 Task: Add a signature Jose Hernandez containing Have a great National Environment Day, Jose Hernandez to email address softage.5@softage.net and add a folder Software development
Action: Key pressed outlook<Key.enter>
Screenshot: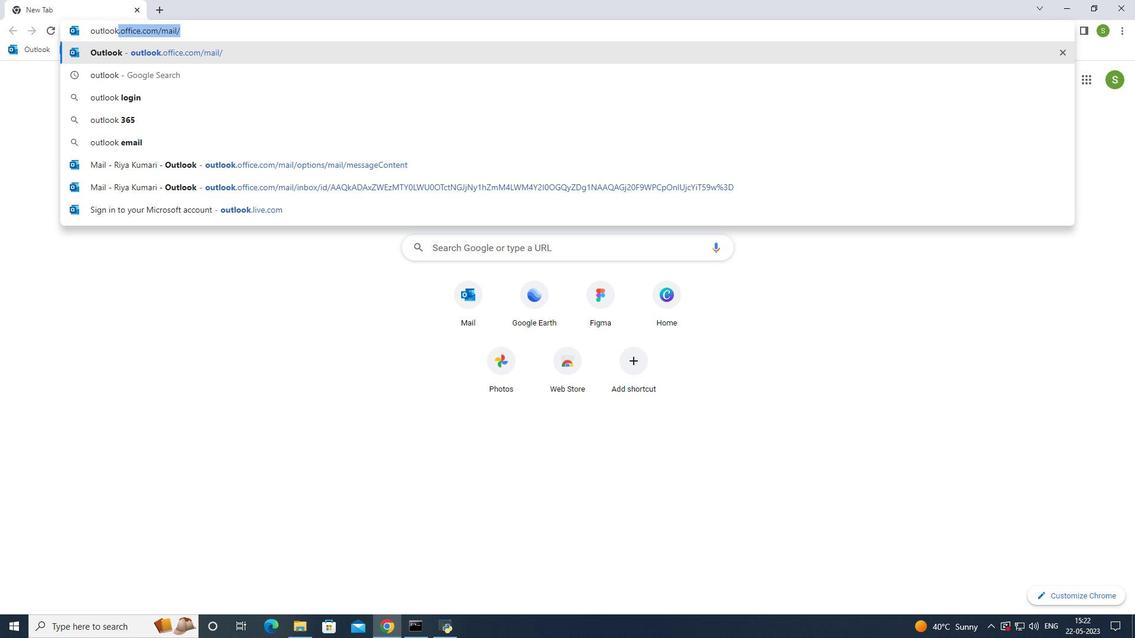 
Action: Mouse moved to (93, 104)
Screenshot: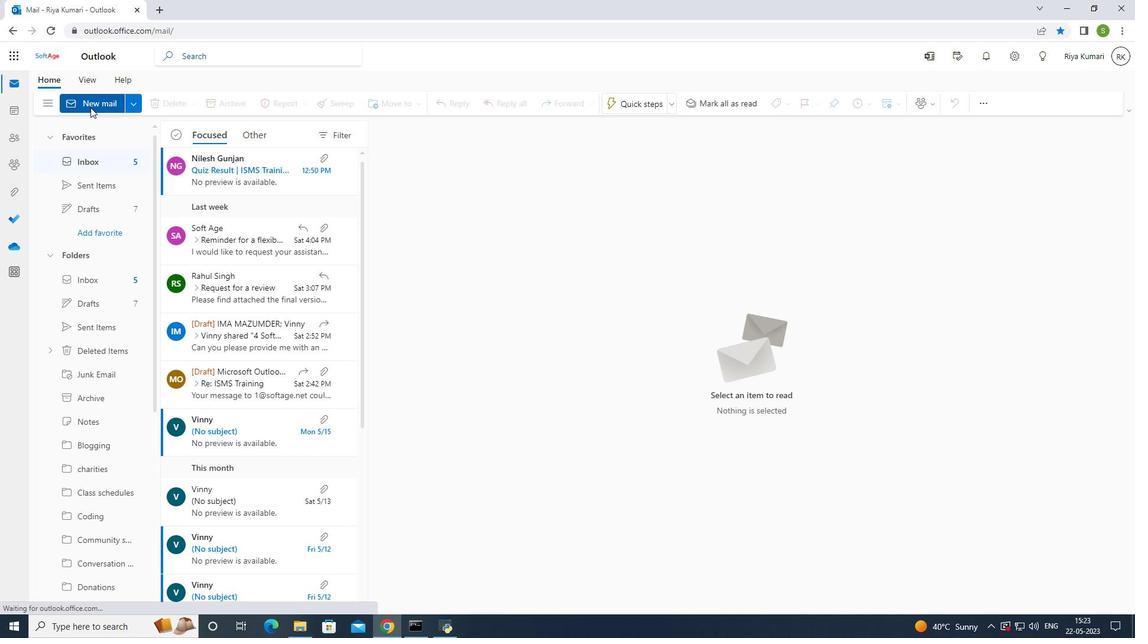
Action: Mouse pressed left at (93, 104)
Screenshot: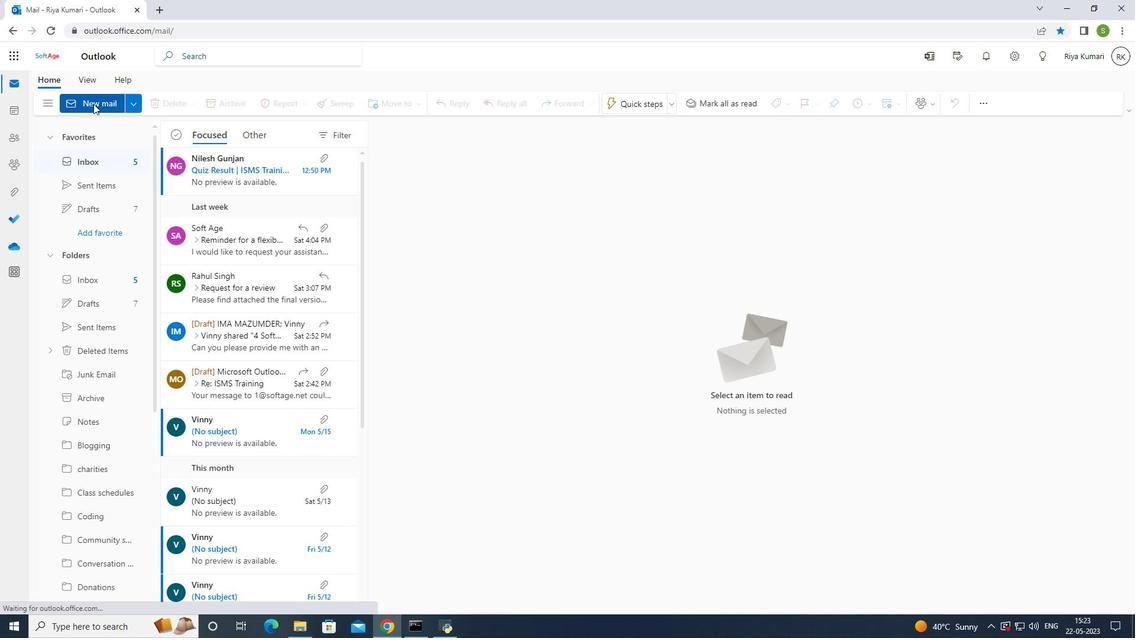 
Action: Mouse moved to (769, 101)
Screenshot: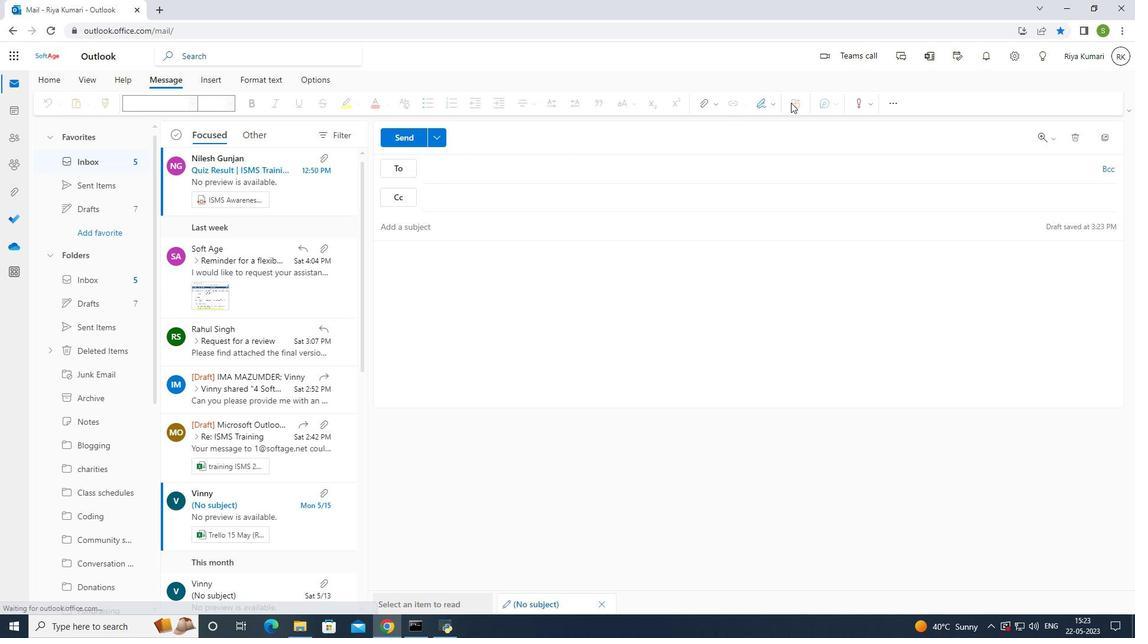 
Action: Mouse pressed left at (769, 101)
Screenshot: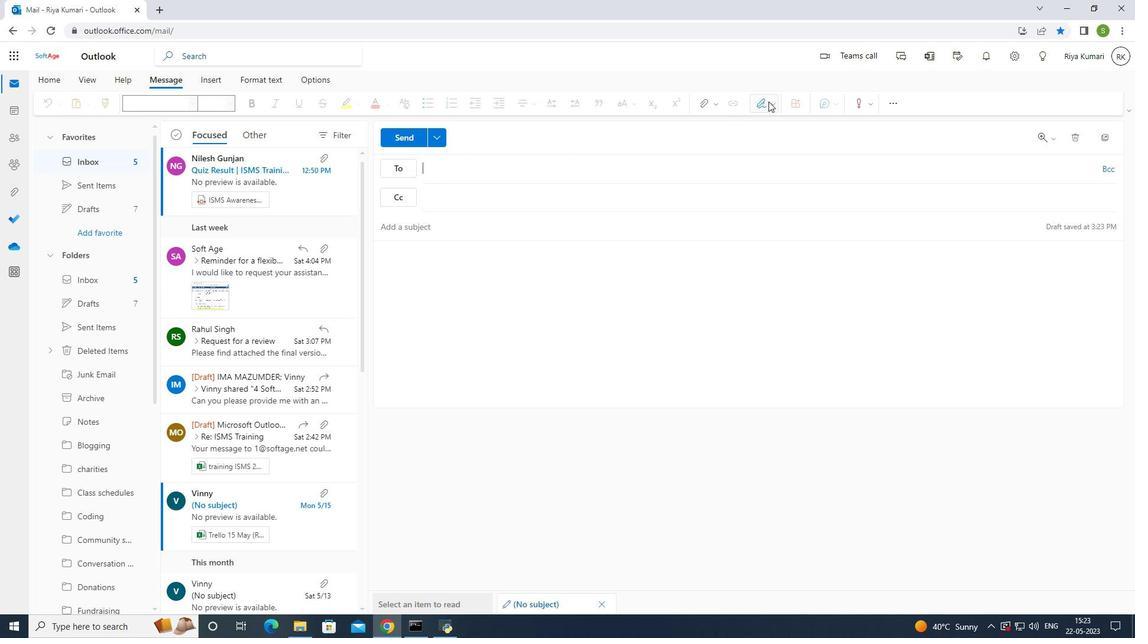 
Action: Mouse moved to (746, 148)
Screenshot: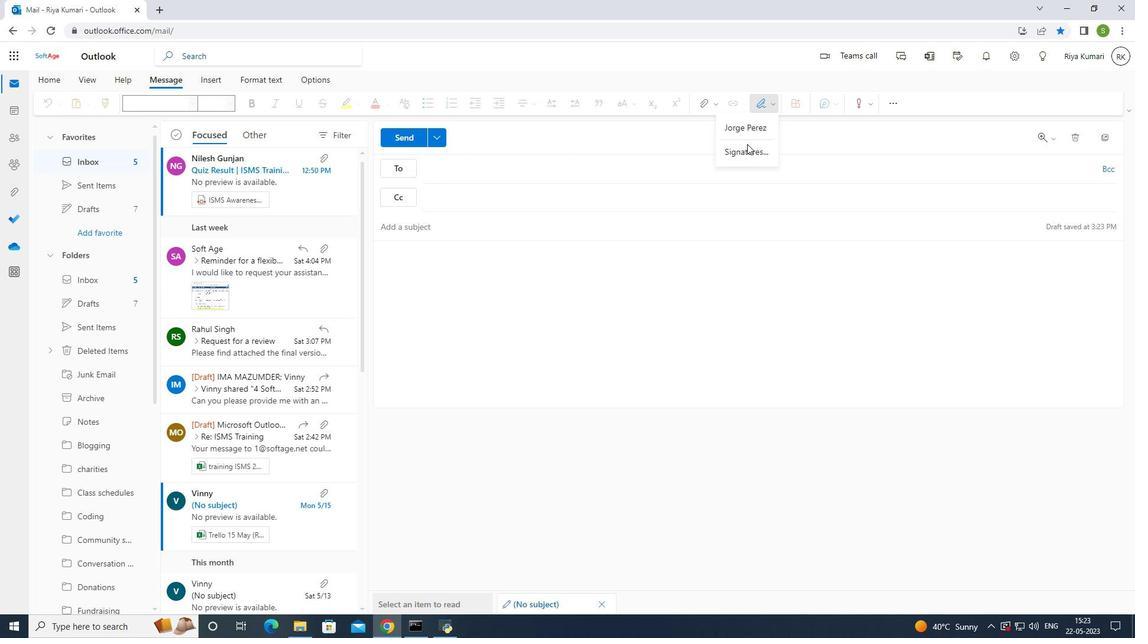 
Action: Mouse pressed left at (746, 148)
Screenshot: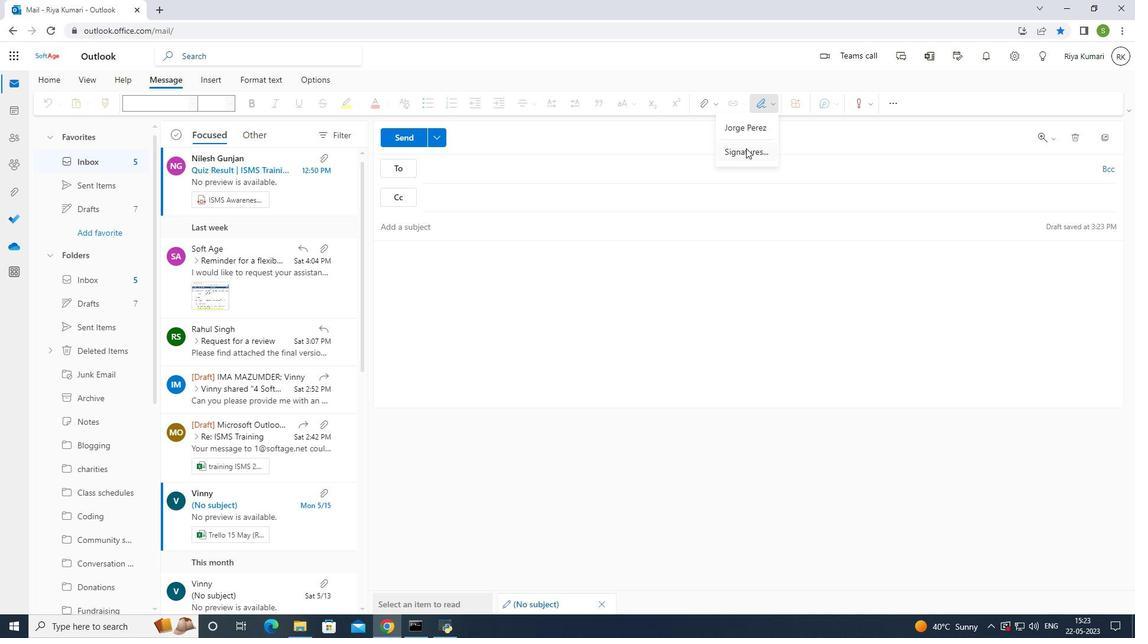 
Action: Mouse moved to (735, 192)
Screenshot: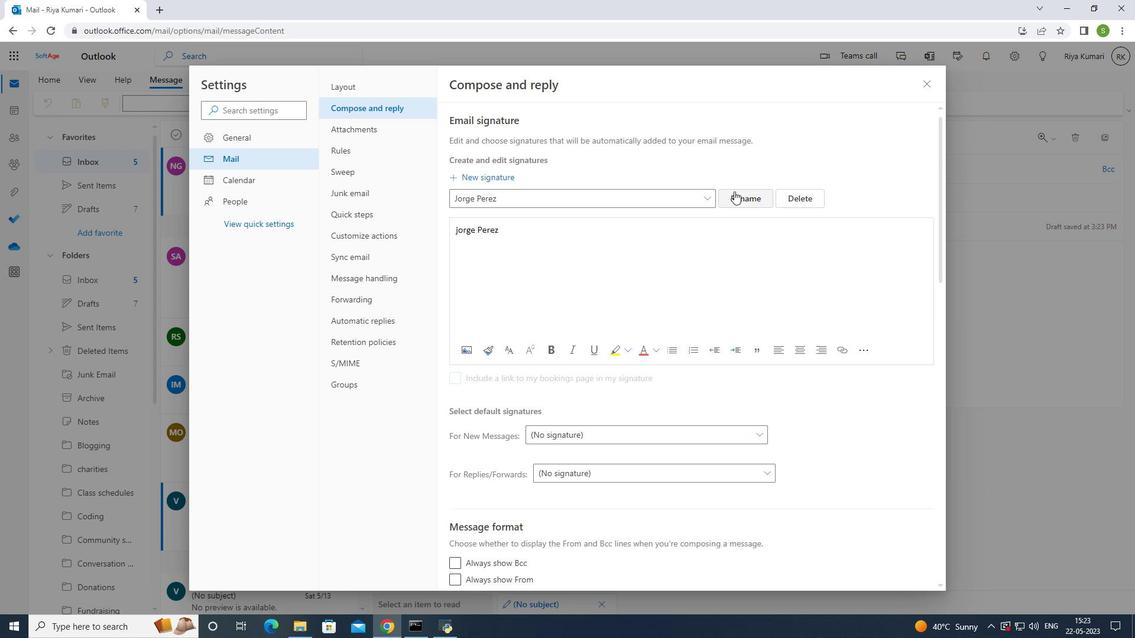 
Action: Mouse pressed left at (735, 192)
Screenshot: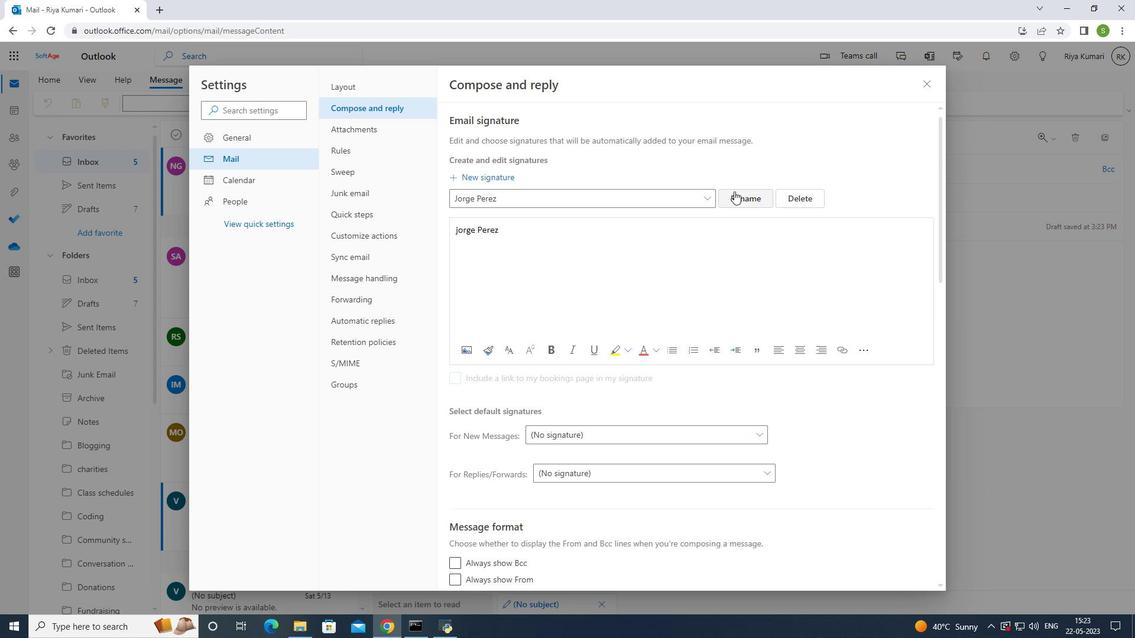 
Action: Mouse moved to (699, 199)
Screenshot: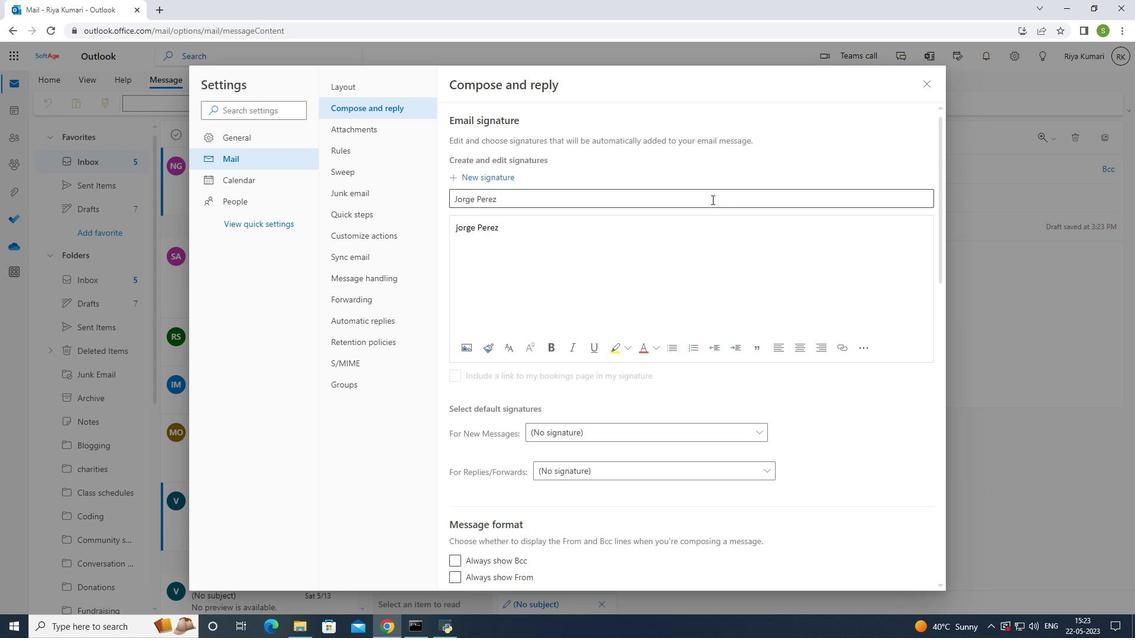 
Action: Mouse pressed left at (699, 199)
Screenshot: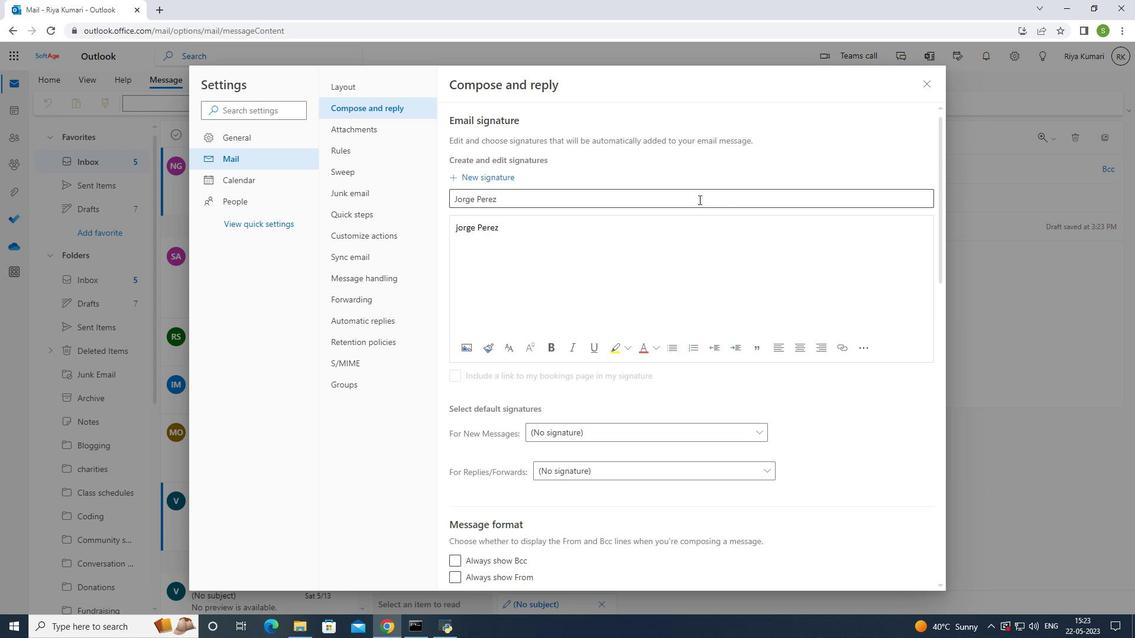 
Action: Mouse moved to (834, 192)
Screenshot: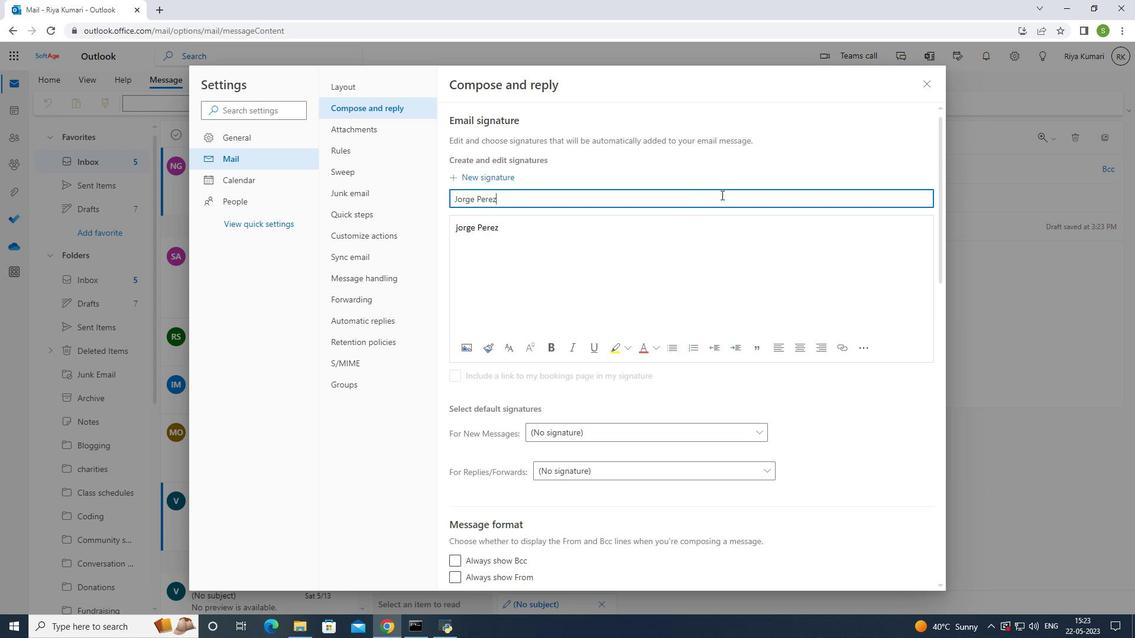 
Action: Key pressed <Key.backspace><Key.backspace><Key.backspace><Key.backspace><Key.backspace><Key.backspace><Key.backspace><Key.backspace><Key.backspace><Key.backspace><Key.backspace><Key.backspace><Key.backspace><Key.shift>Jose<Key.space><Key.shift>Hernandez
Screenshot: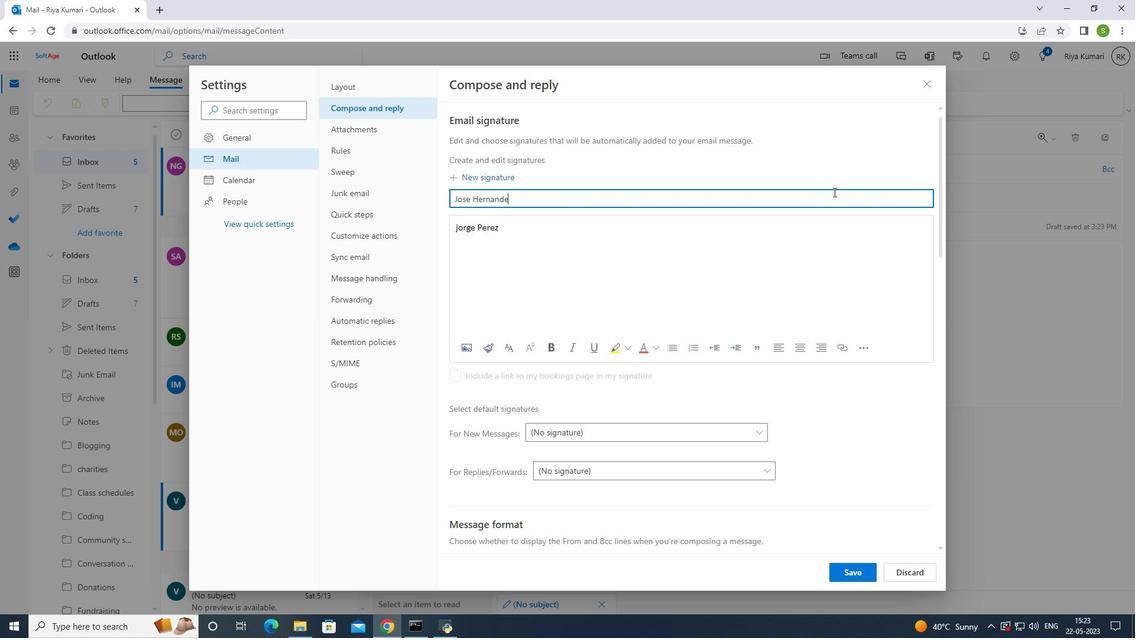 
Action: Mouse moved to (636, 245)
Screenshot: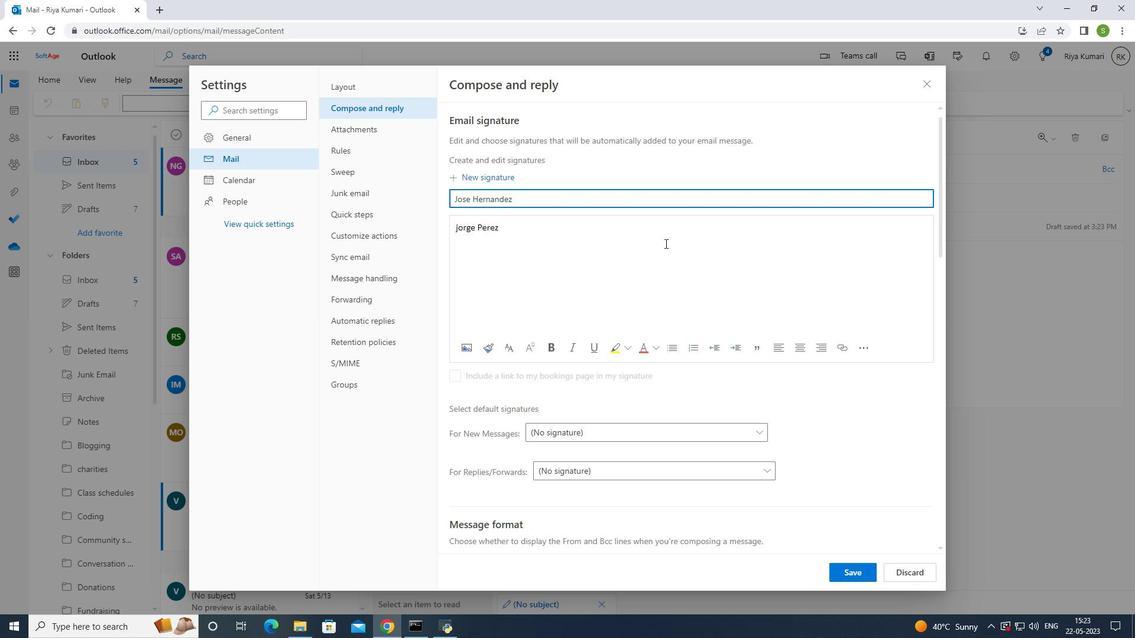 
Action: Mouse pressed left at (636, 245)
Screenshot: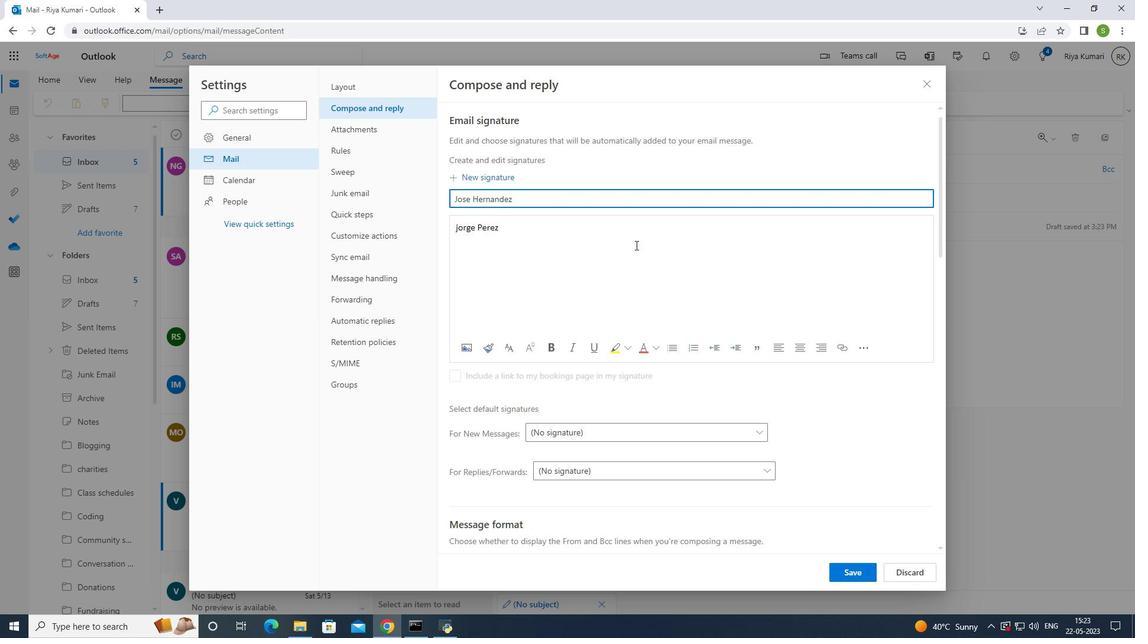 
Action: Mouse moved to (725, 219)
Screenshot: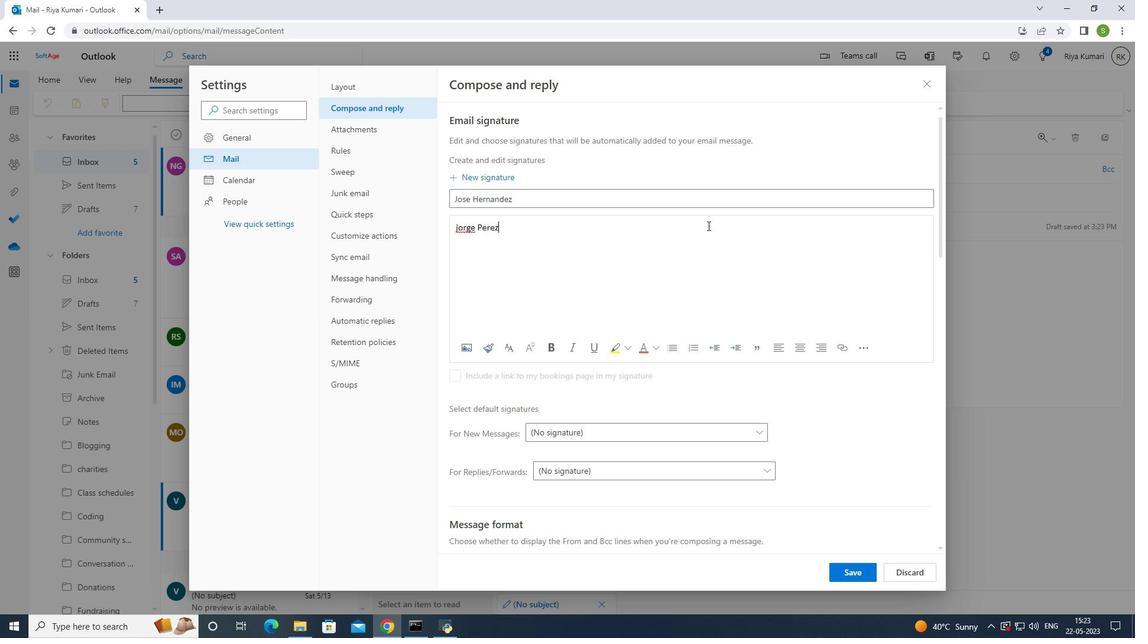 
Action: Key pressed <Key.backspace><Key.backspace><Key.backspace><Key.backspace><Key.backspace><Key.backspace><Key.backspace><Key.backspace><Key.backspace><Key.backspace><Key.backspace><Key.backspace><Key.backspace><Key.backspace><Key.backspace><Key.backspace><Key.backspace><Key.backspace><Key.backspace><Key.backspace><Key.backspace><Key.backspace><Key.shift>Jose<Key.space><Key.shift>Hernandez
Screenshot: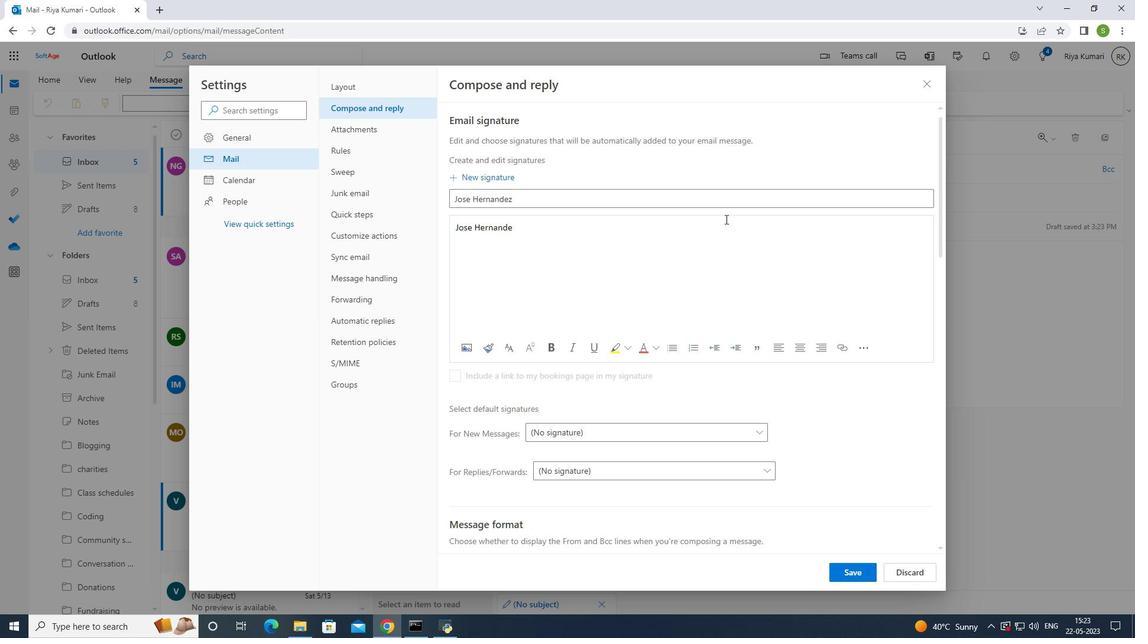 
Action: Mouse moved to (832, 570)
Screenshot: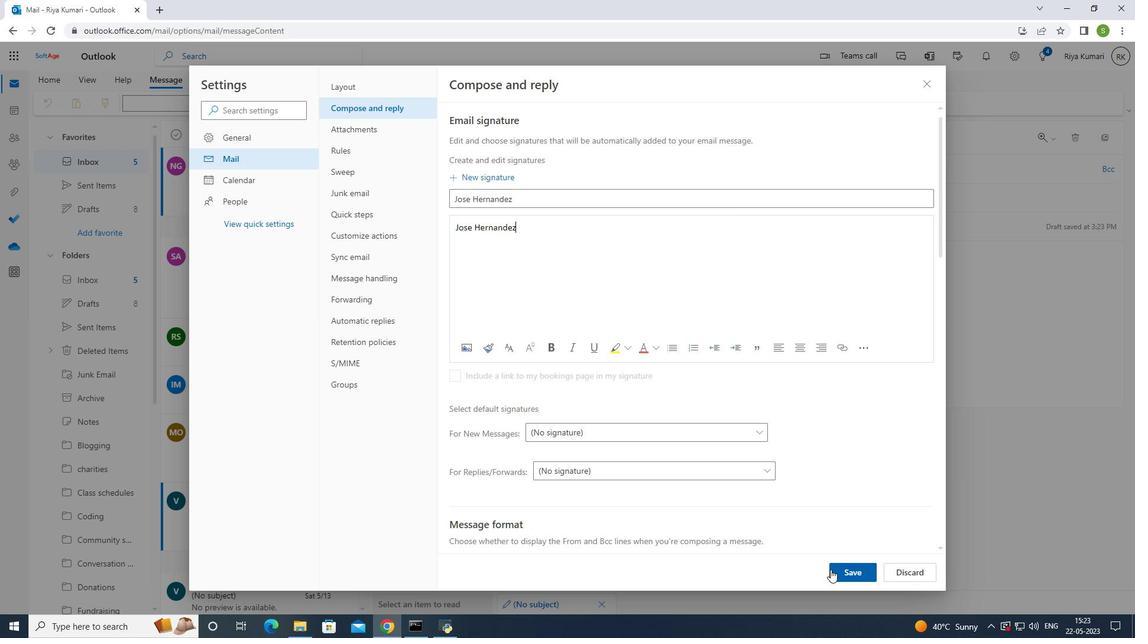
Action: Mouse pressed left at (832, 570)
Screenshot: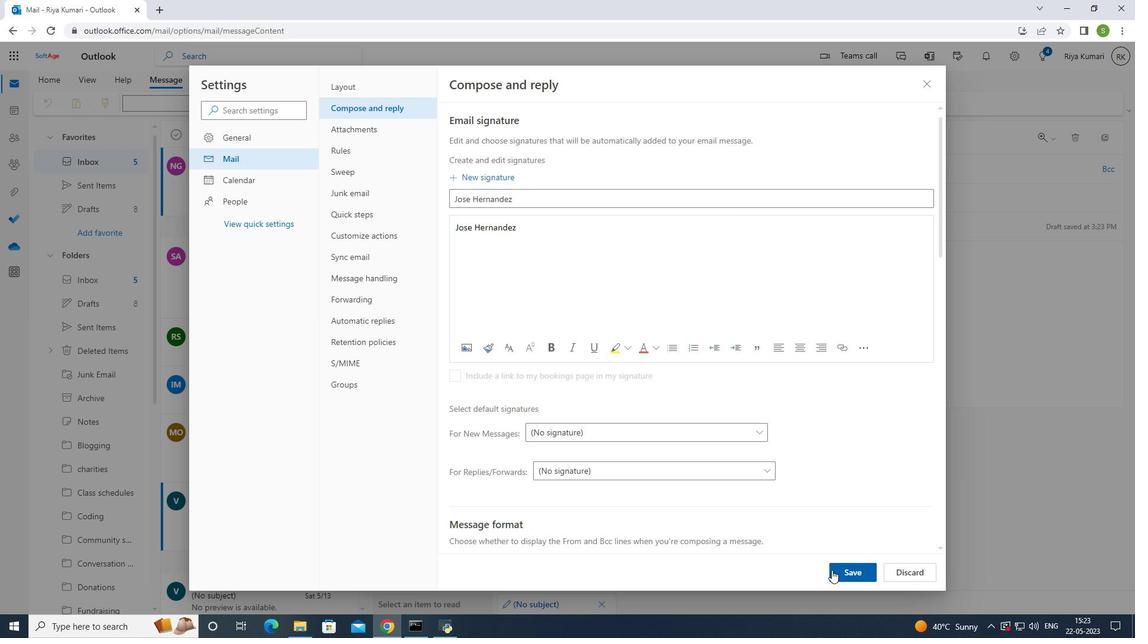 
Action: Mouse moved to (921, 86)
Screenshot: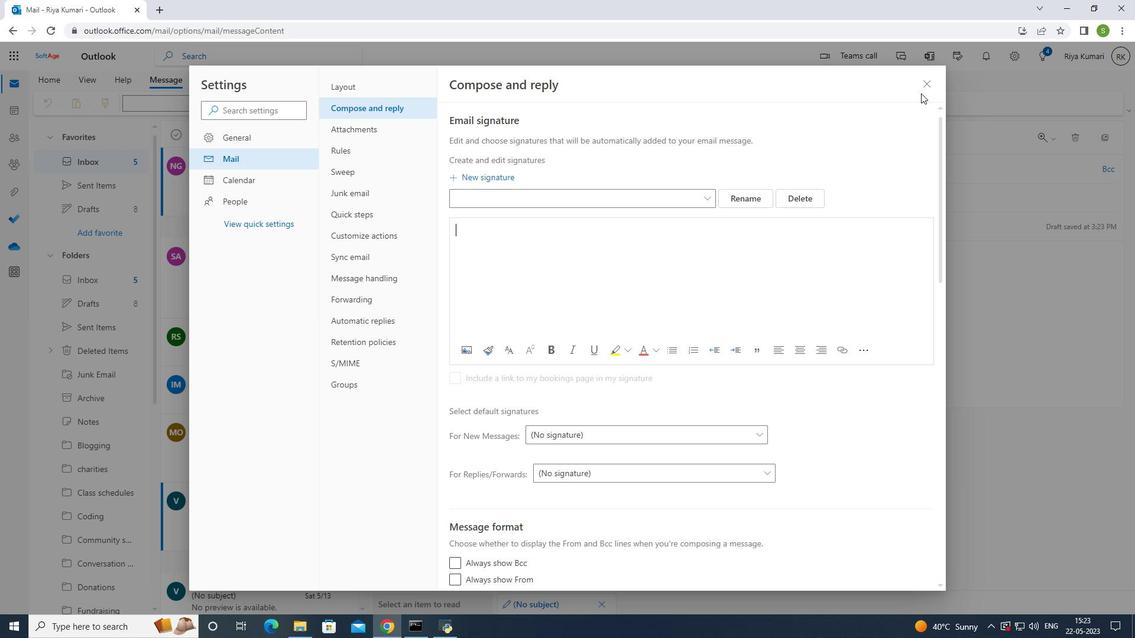 
Action: Mouse pressed left at (921, 86)
Screenshot: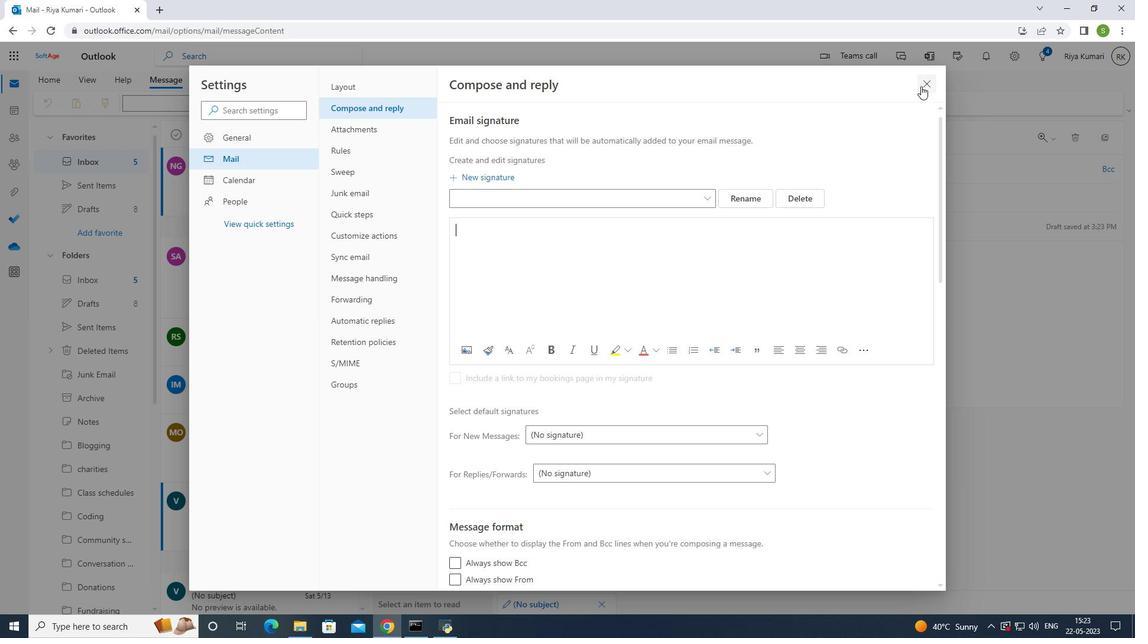 
Action: Mouse moved to (474, 175)
Screenshot: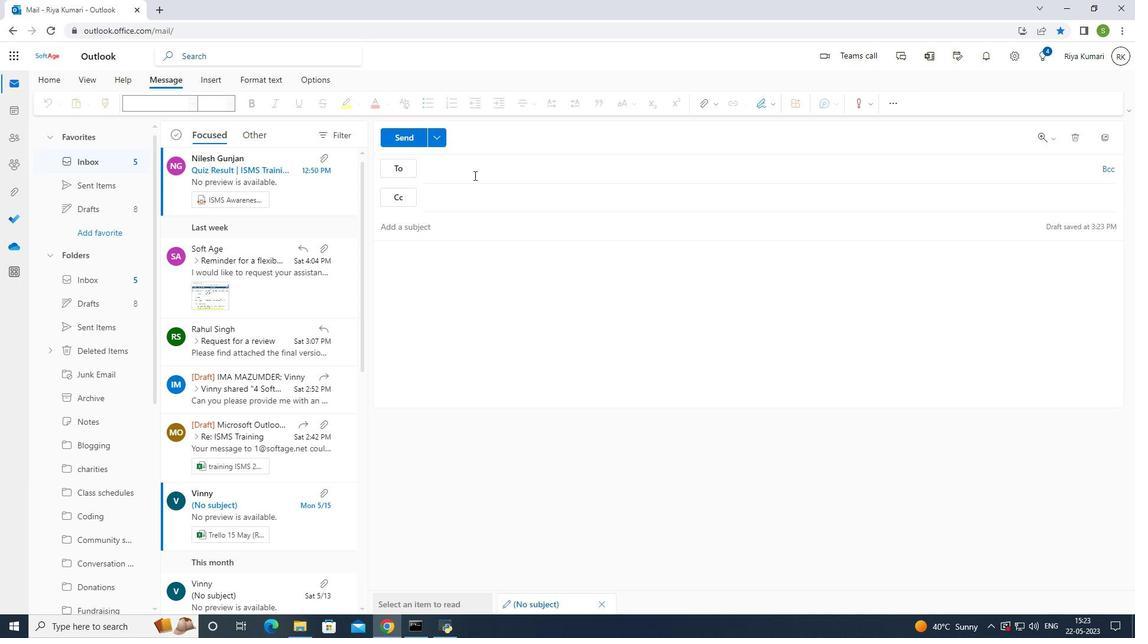 
Action: Mouse pressed left at (474, 175)
Screenshot: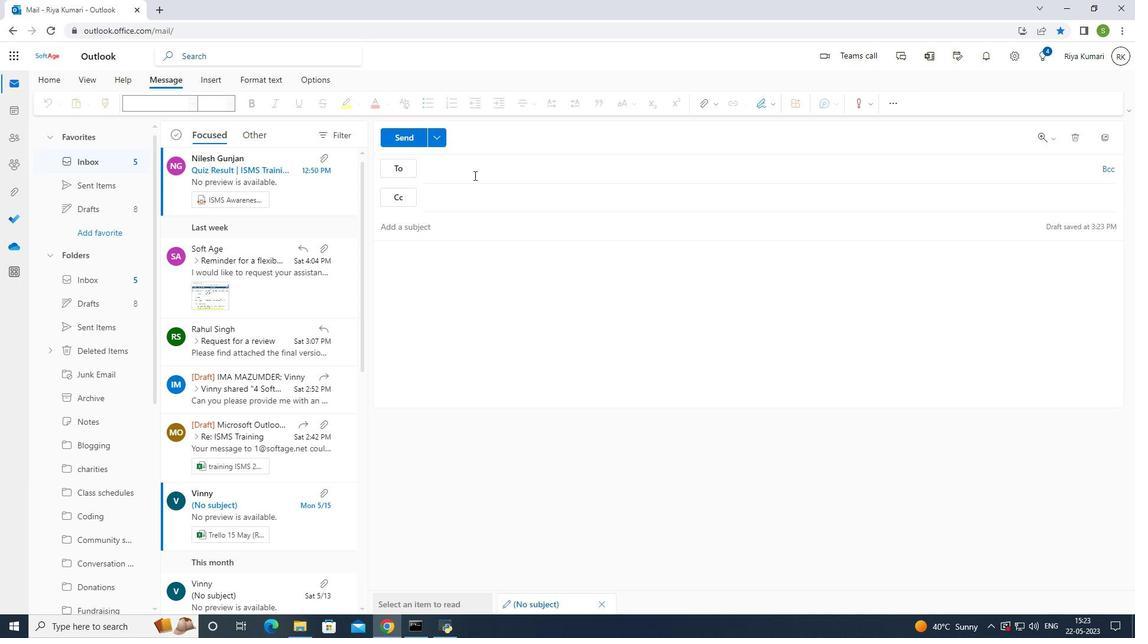 
Action: Mouse moved to (536, 174)
Screenshot: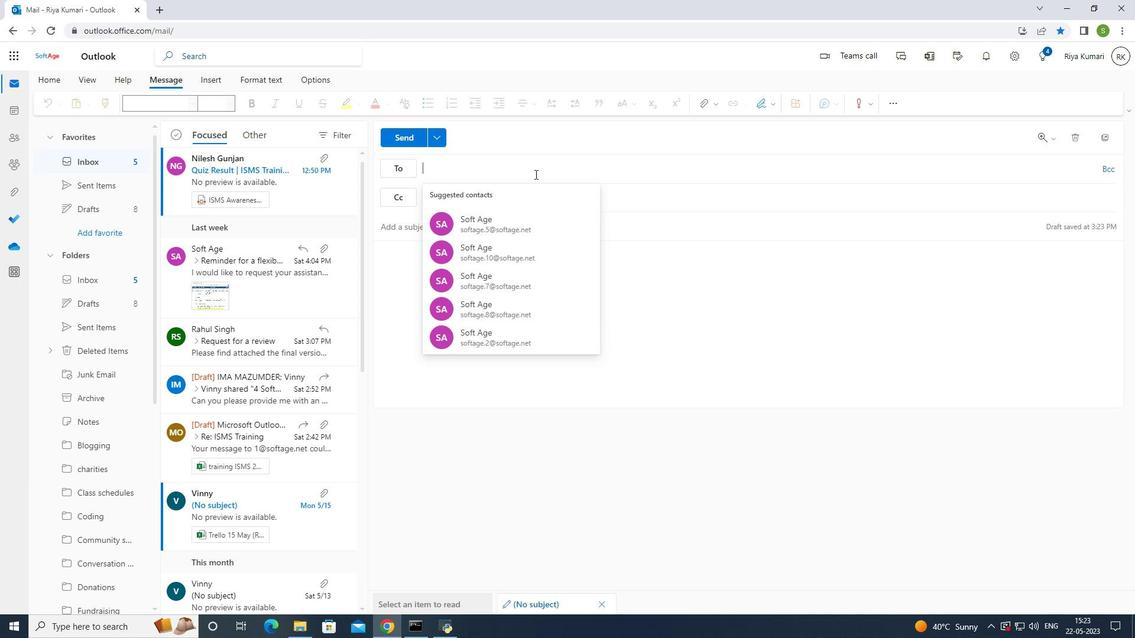 
Action: Key pressed softage.5<Key.shift>@softage.net
Screenshot: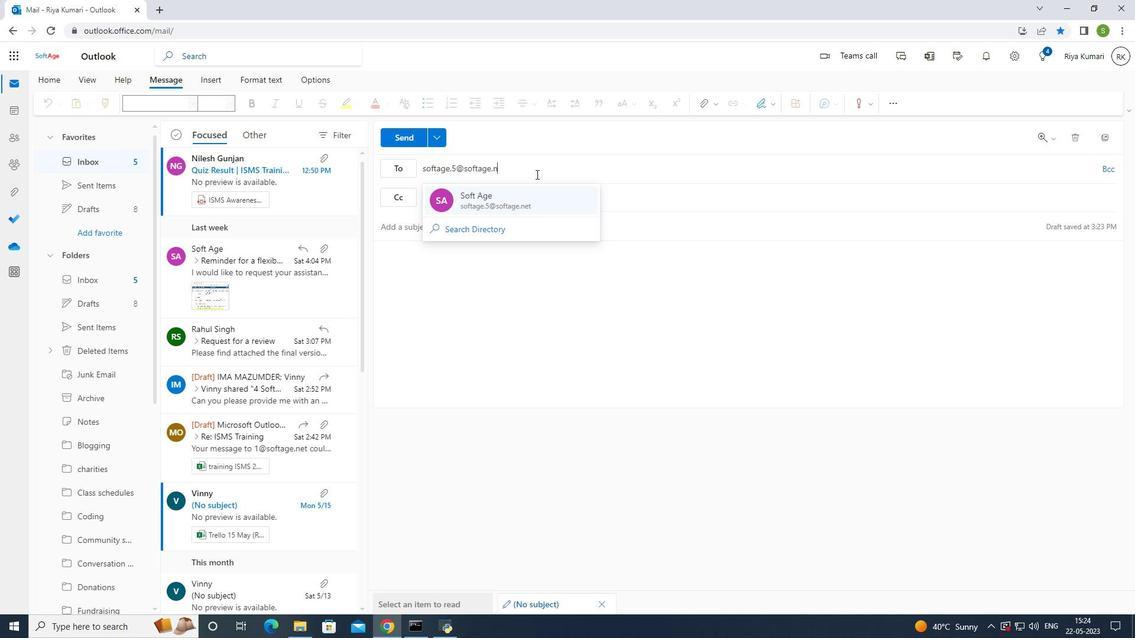 
Action: Mouse moved to (520, 197)
Screenshot: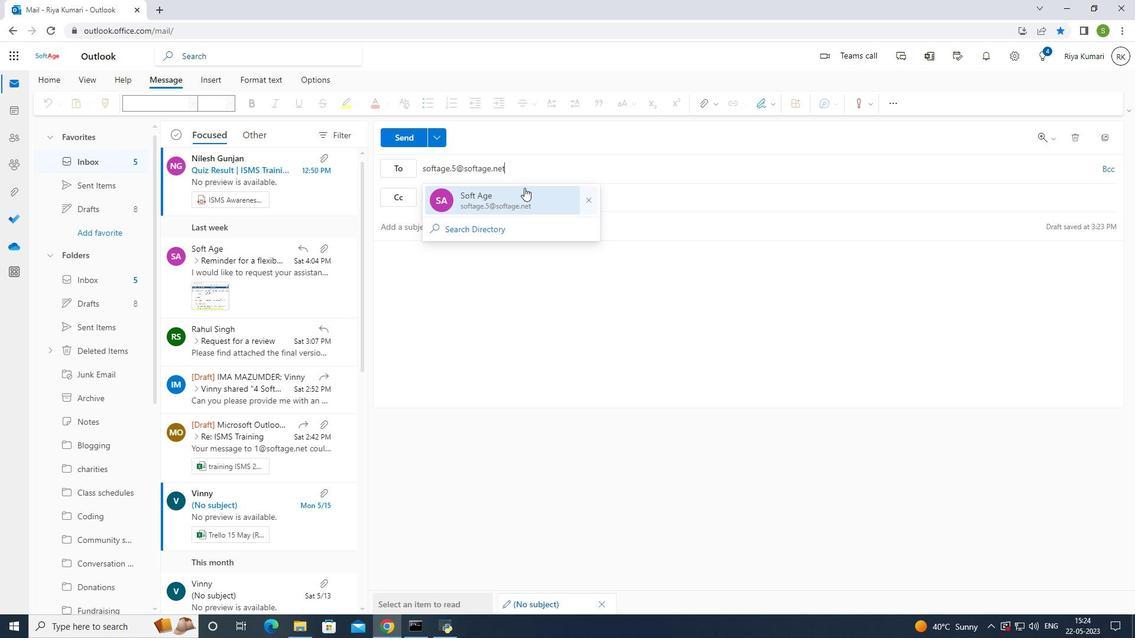 
Action: Mouse pressed left at (520, 197)
Screenshot: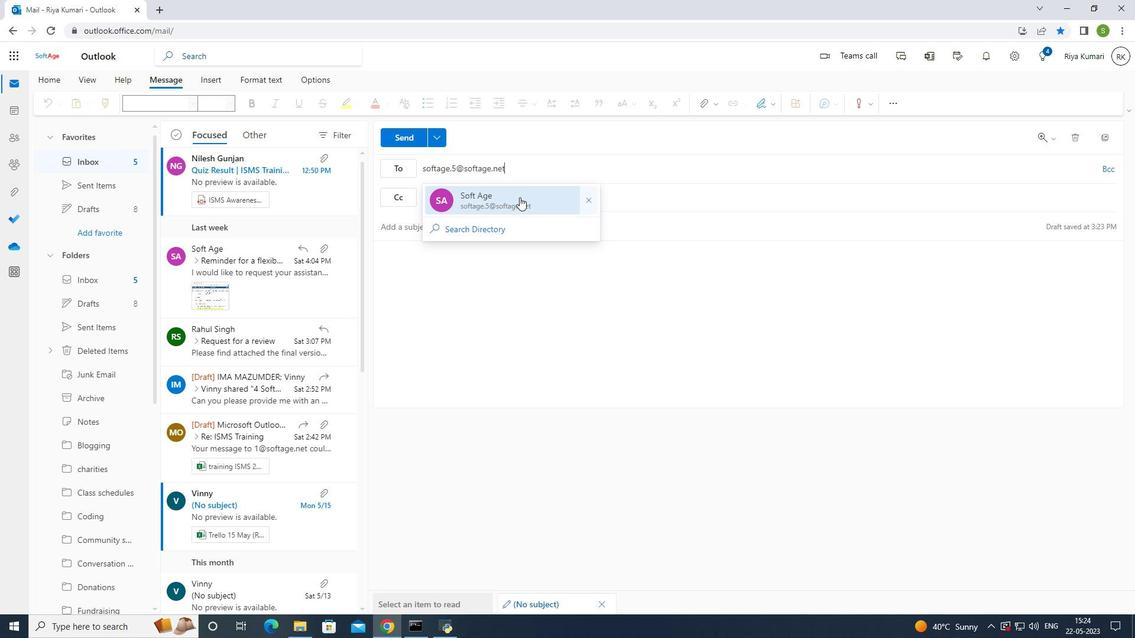 
Action: Mouse moved to (452, 279)
Screenshot: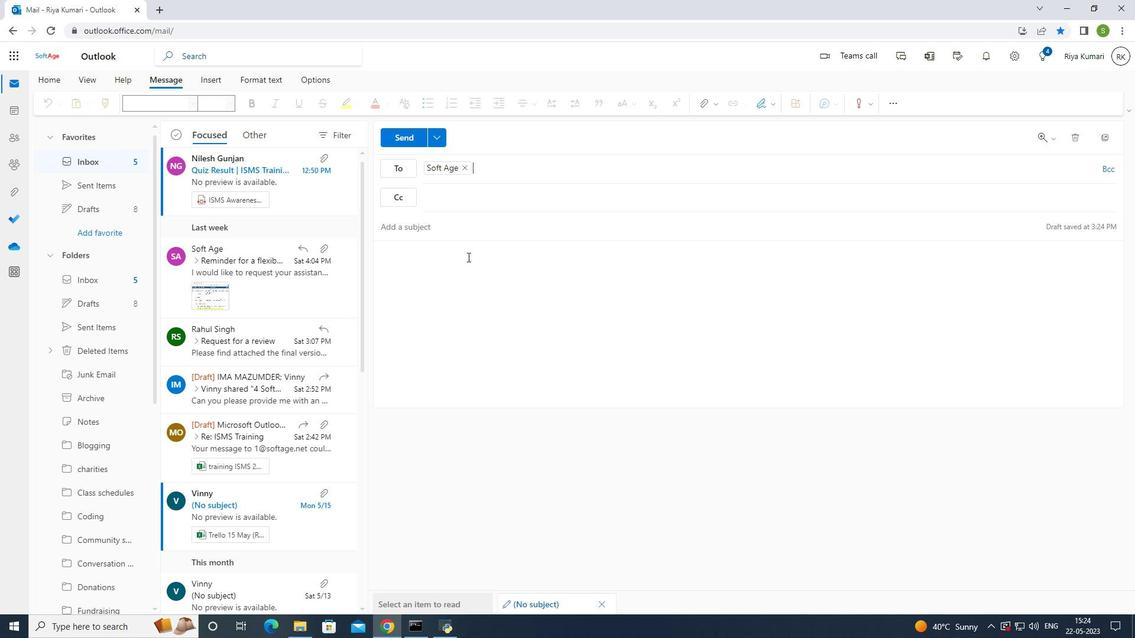 
Action: Mouse pressed left at (452, 279)
Screenshot: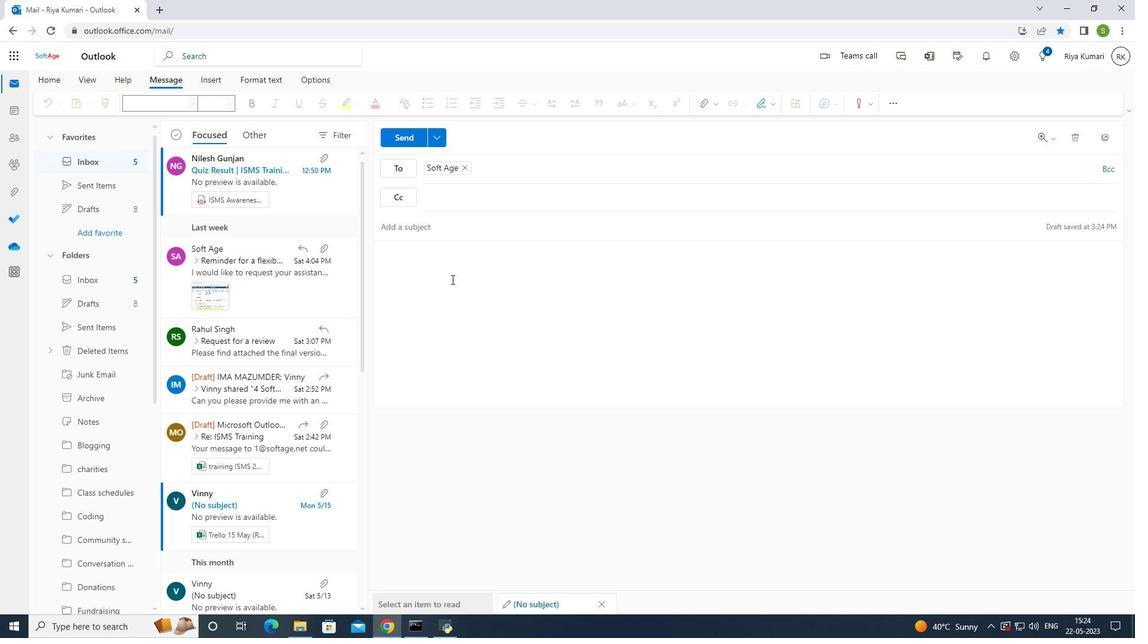 
Action: Mouse moved to (776, 100)
Screenshot: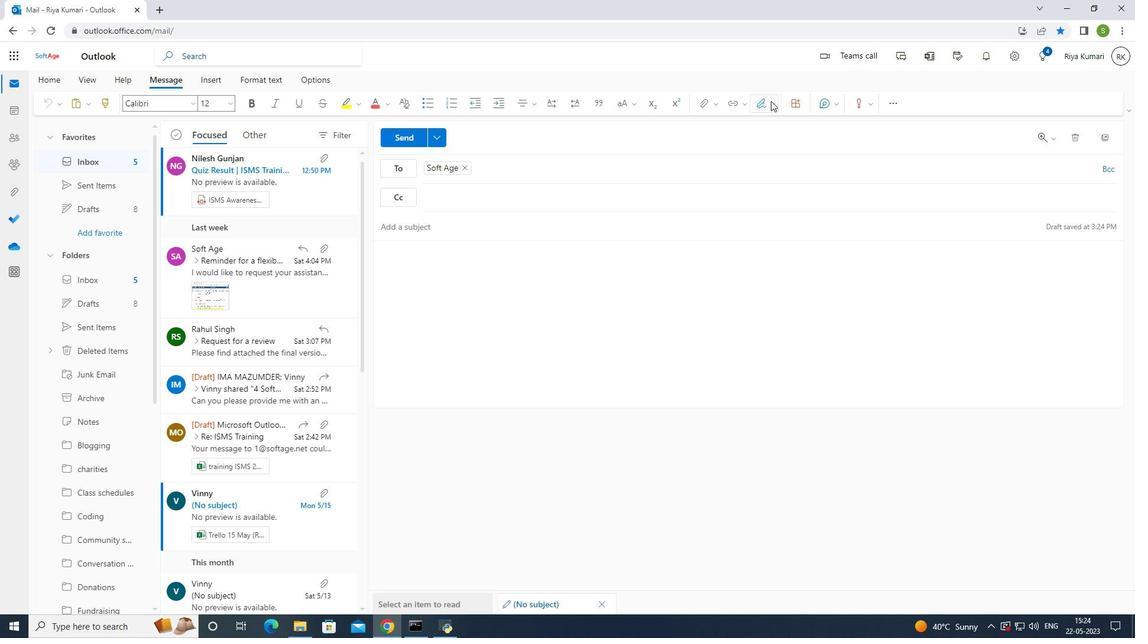 
Action: Mouse pressed left at (776, 100)
Screenshot: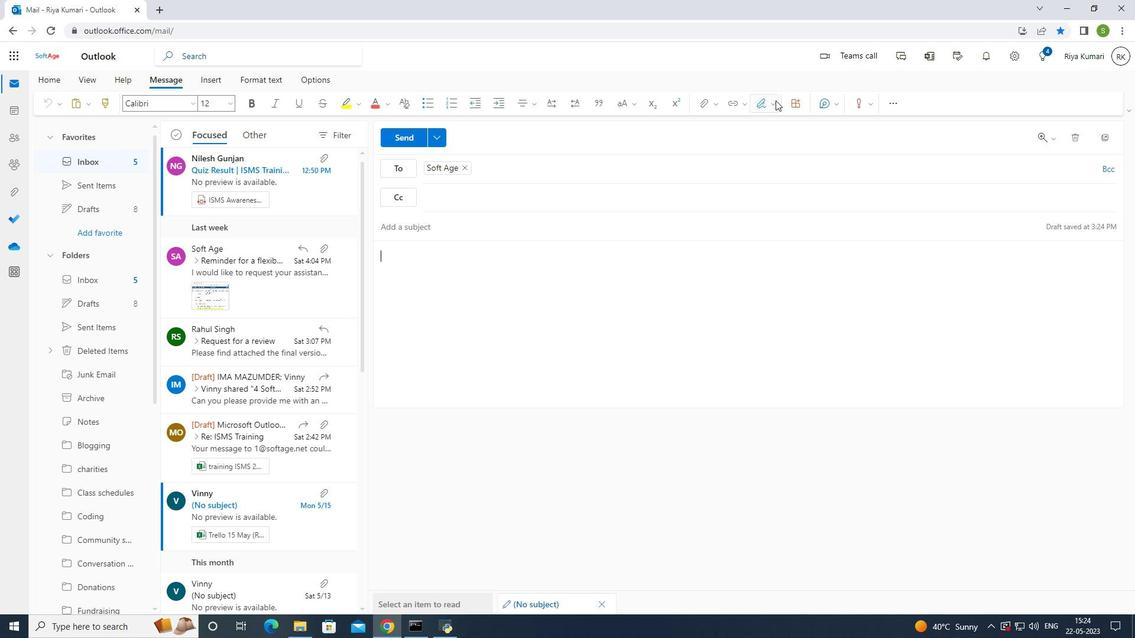
Action: Mouse moved to (762, 128)
Screenshot: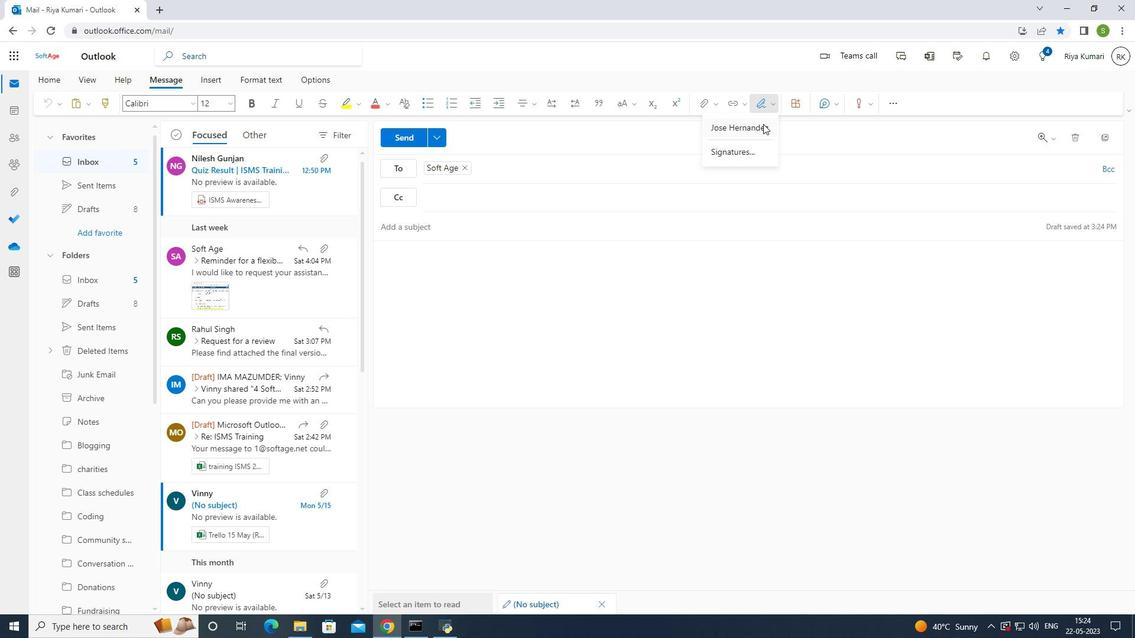 
Action: Mouse pressed left at (762, 128)
Screenshot: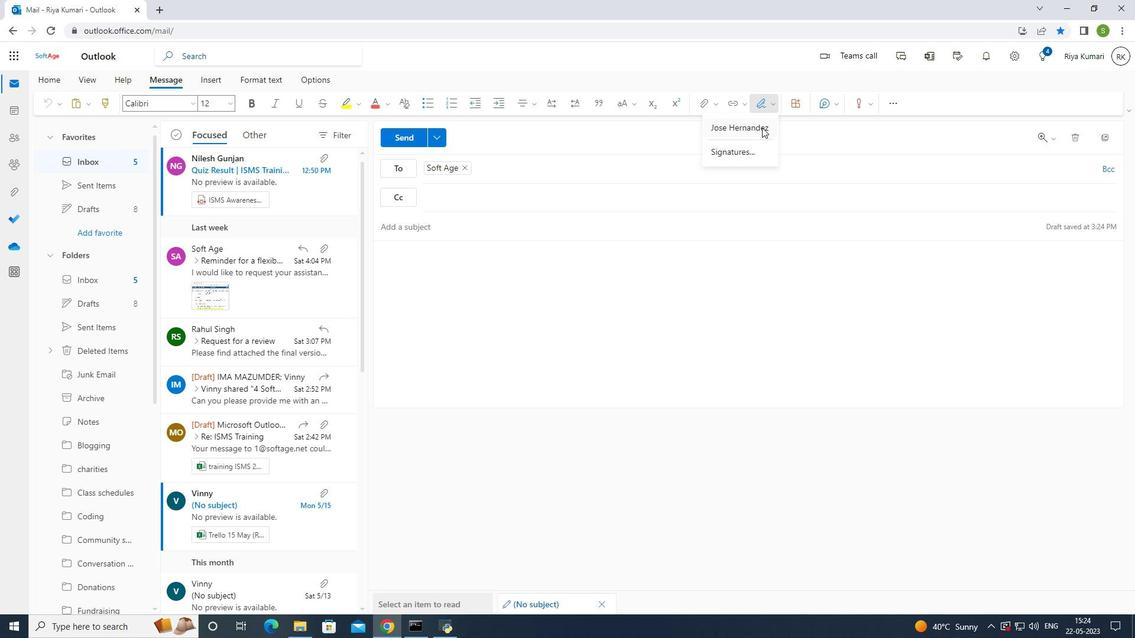 
Action: Mouse moved to (712, 263)
Screenshot: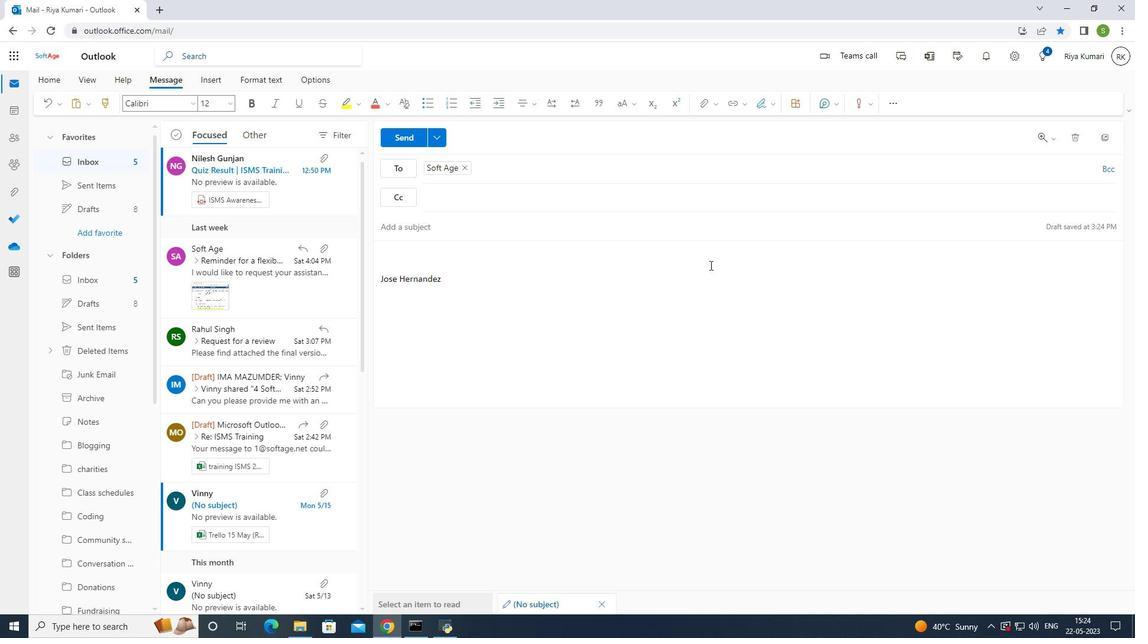 
Action: Key pressed <Key.shift>have<Key.space>a<Key.space>great<Key.space><Key.shift><Key.shift>National<Key.space><Key.shift><Key.shift><Key.shift><Key.shift>Environment<Key.space><Key.shift><Key.shift><Key.shift><Key.shift><Key.shift><Key.shift><Key.shift><Key.shift><Key.shift><Key.shift><Key.shift>Day
Screenshot: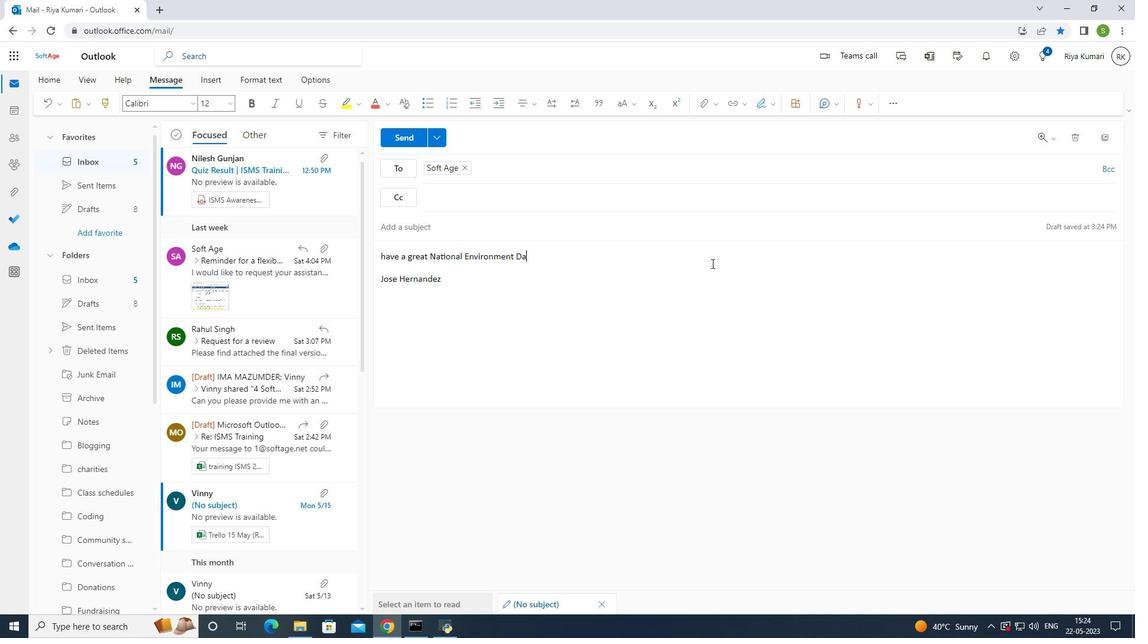 
Action: Mouse moved to (94, 416)
Screenshot: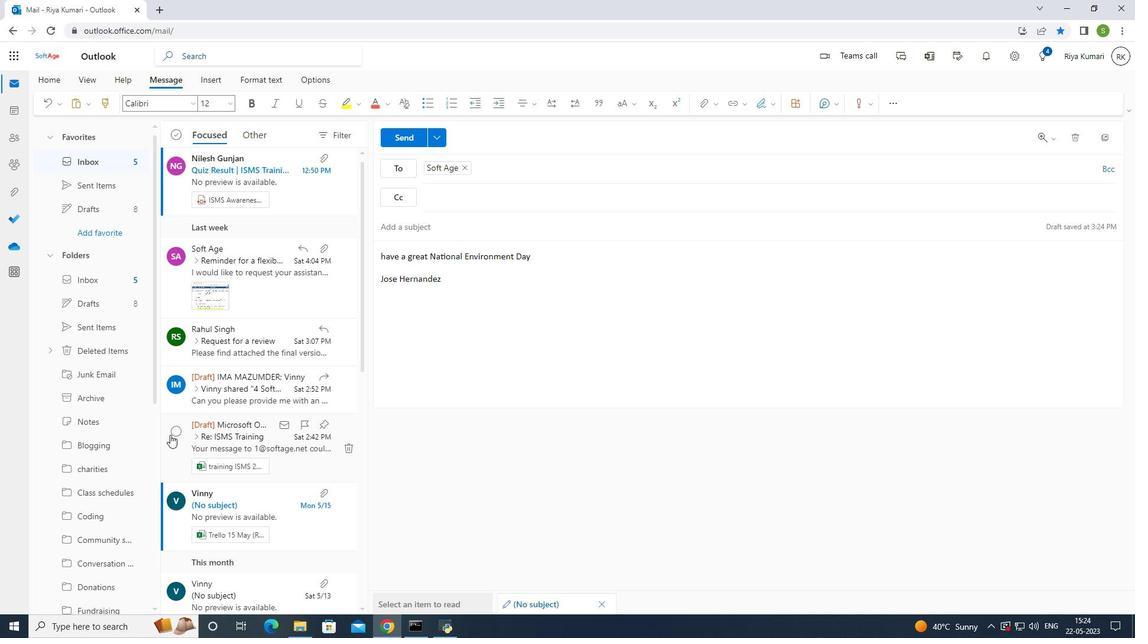 
Action: Mouse scrolled (94, 415) with delta (0, 0)
Screenshot: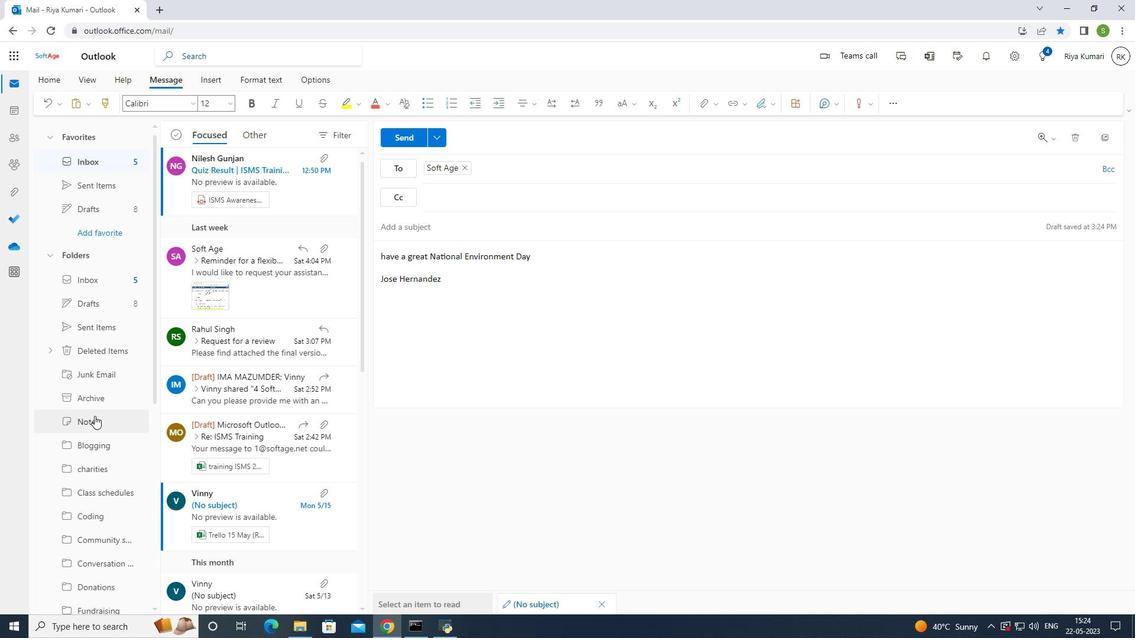 
Action: Mouse scrolled (94, 415) with delta (0, 0)
Screenshot: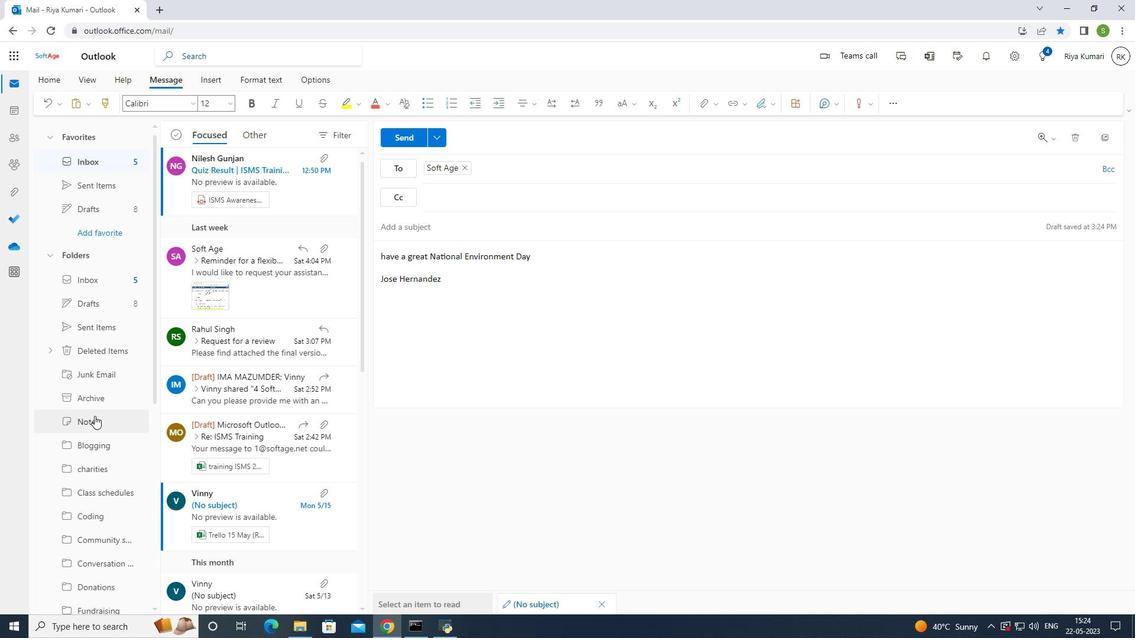 
Action: Mouse scrolled (94, 415) with delta (0, 0)
Screenshot: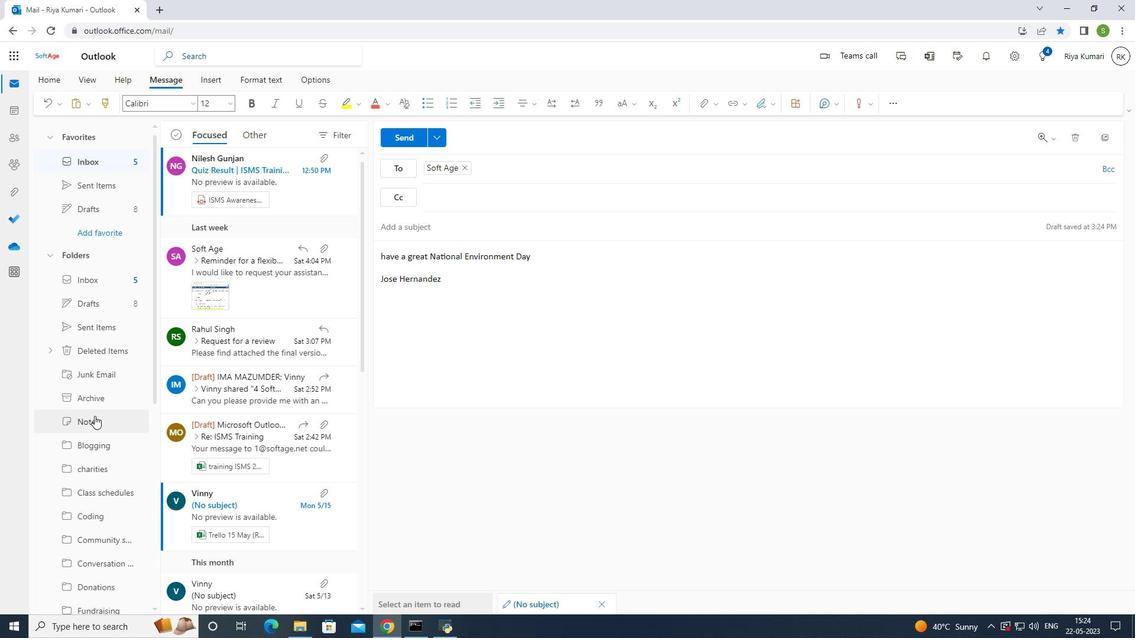 
Action: Mouse scrolled (94, 415) with delta (0, 0)
Screenshot: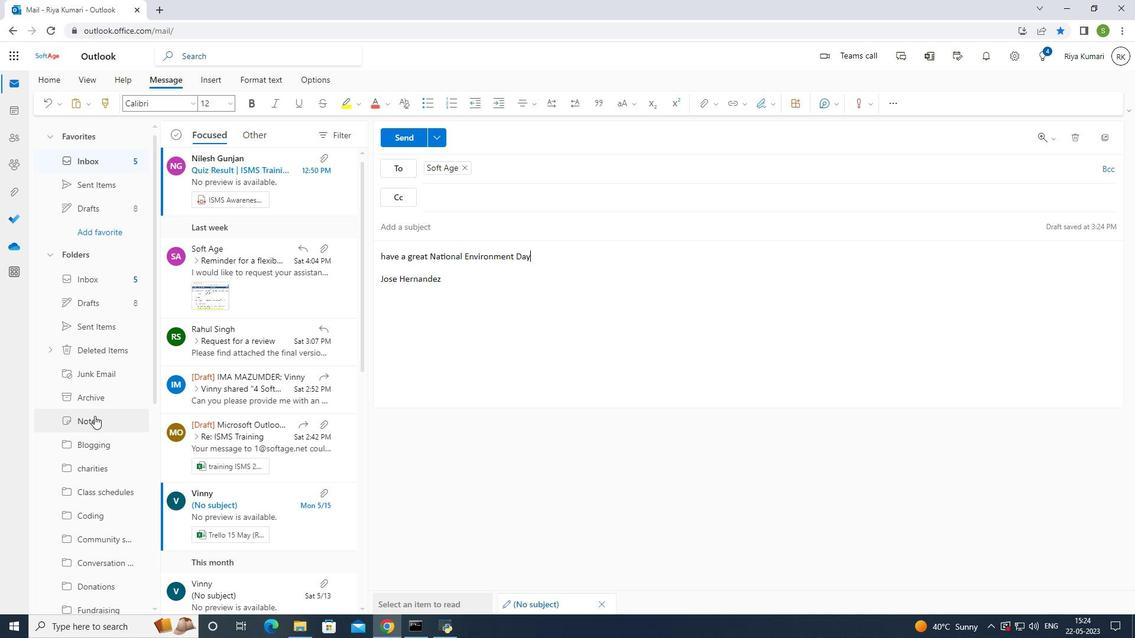 
Action: Mouse scrolled (94, 415) with delta (0, 0)
Screenshot: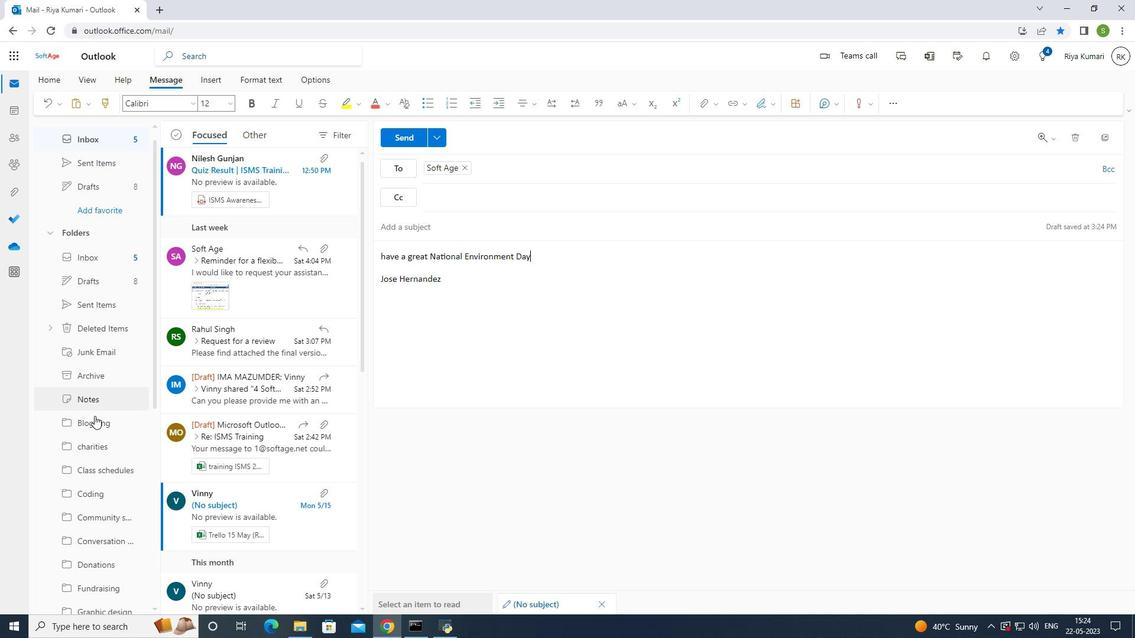 
Action: Mouse scrolled (94, 415) with delta (0, 0)
Screenshot: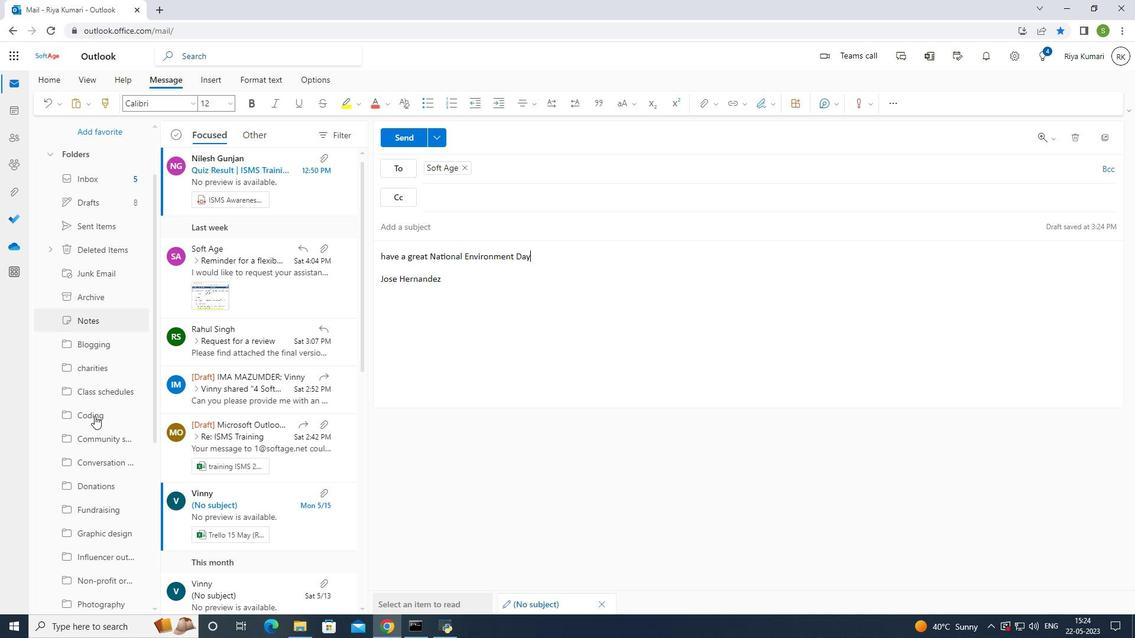 
Action: Mouse moved to (94, 415)
Screenshot: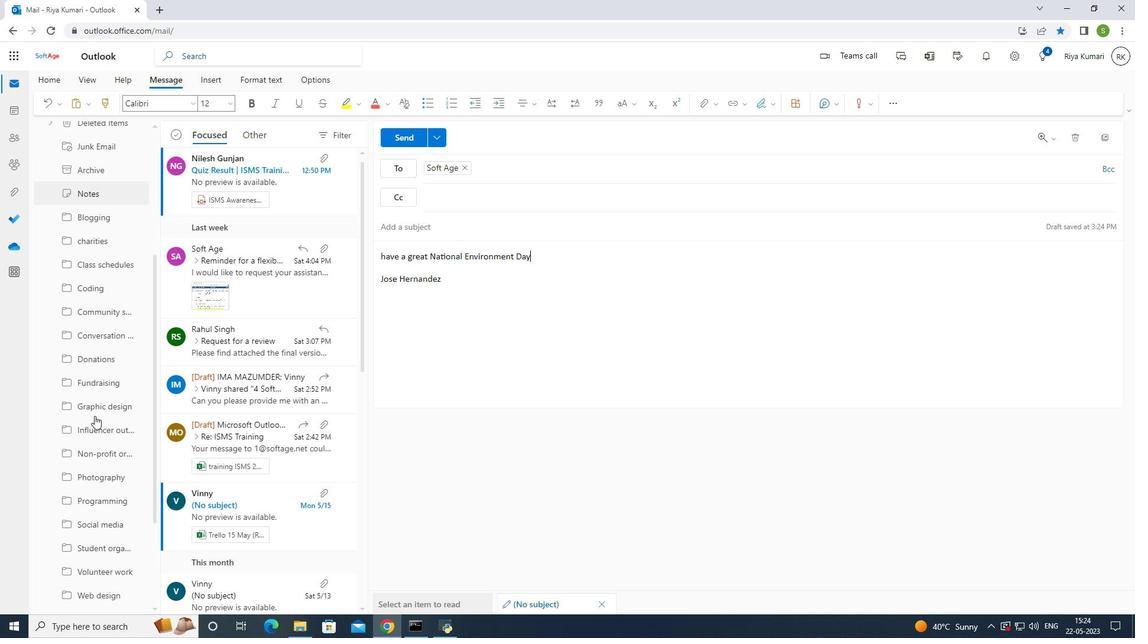 
Action: Mouse scrolled (94, 415) with delta (0, 0)
Screenshot: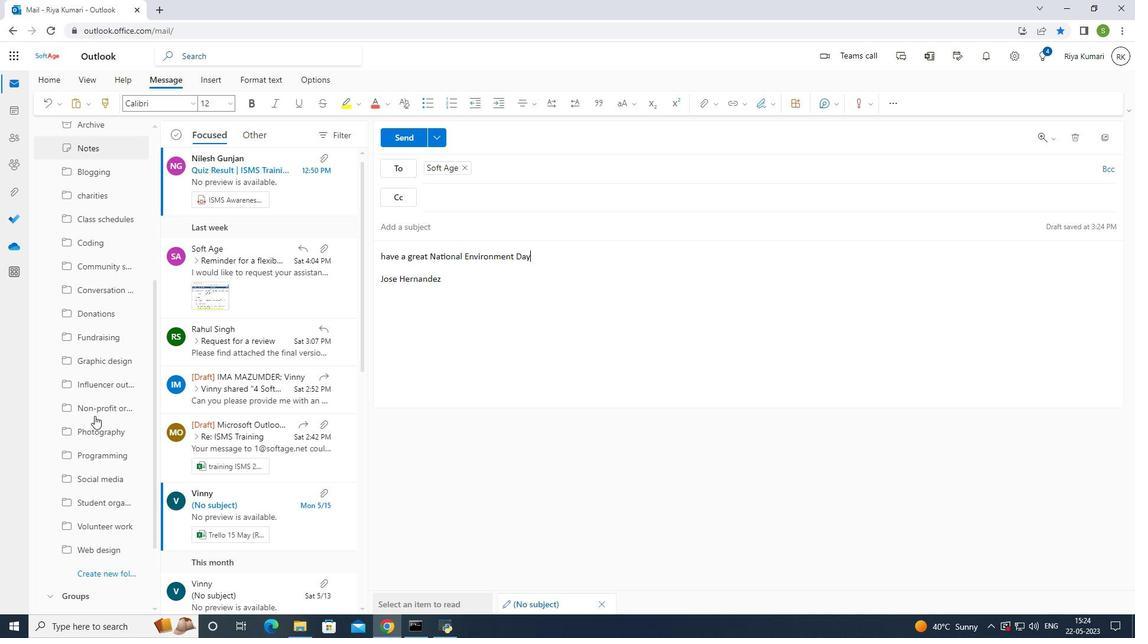 
Action: Mouse scrolled (94, 415) with delta (0, 0)
Screenshot: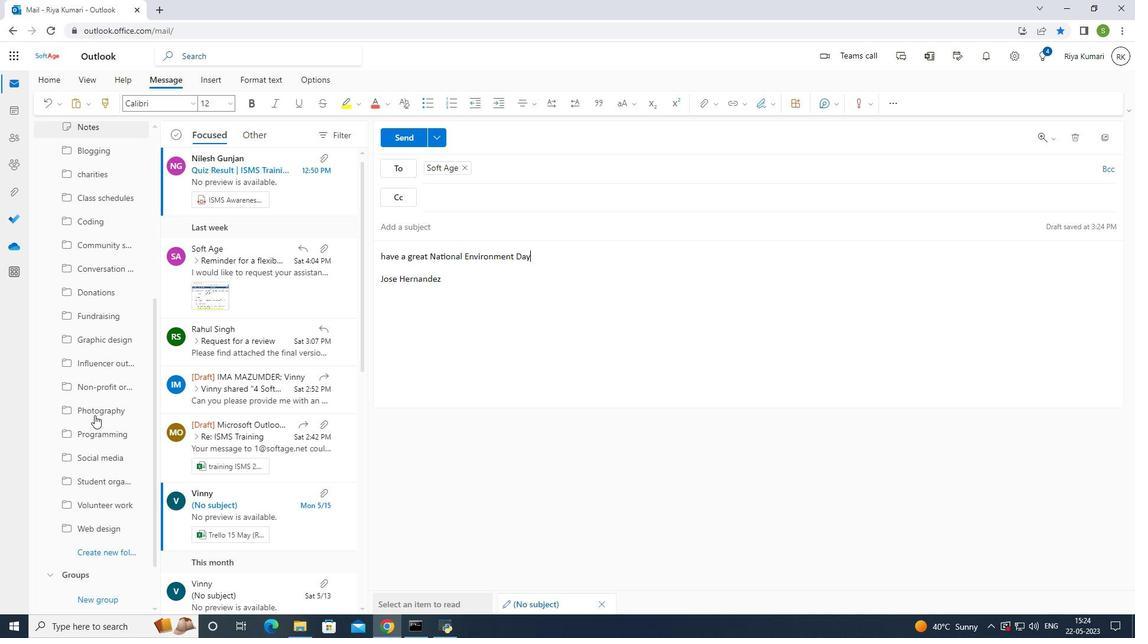 
Action: Mouse scrolled (94, 415) with delta (0, 0)
Screenshot: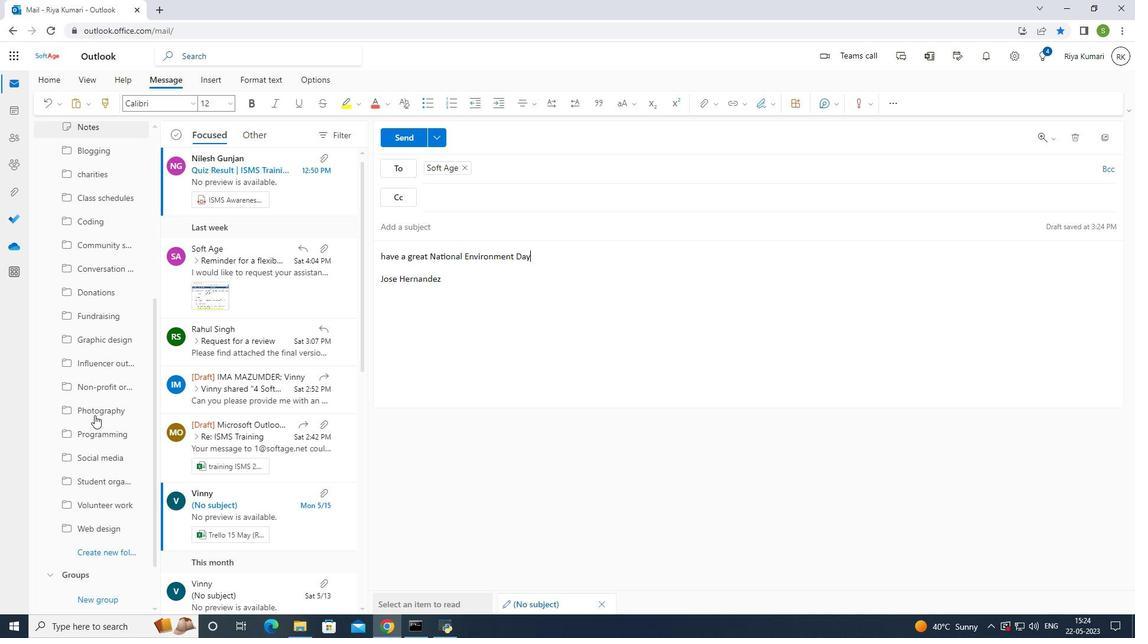 
Action: Mouse moved to (91, 501)
Screenshot: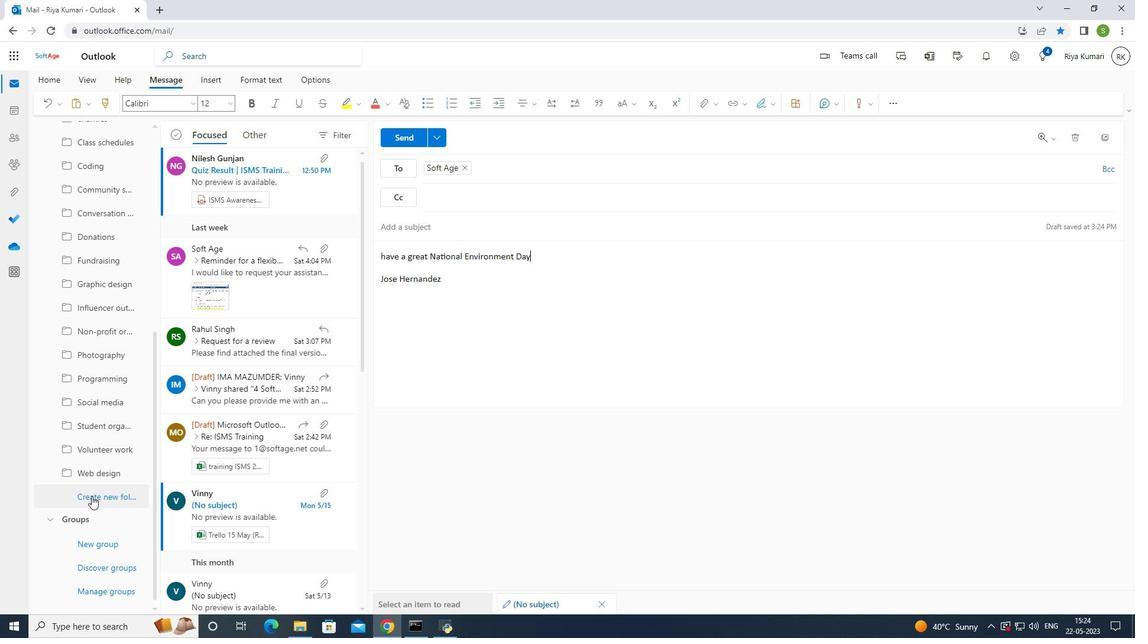 
Action: Mouse pressed left at (91, 501)
Screenshot: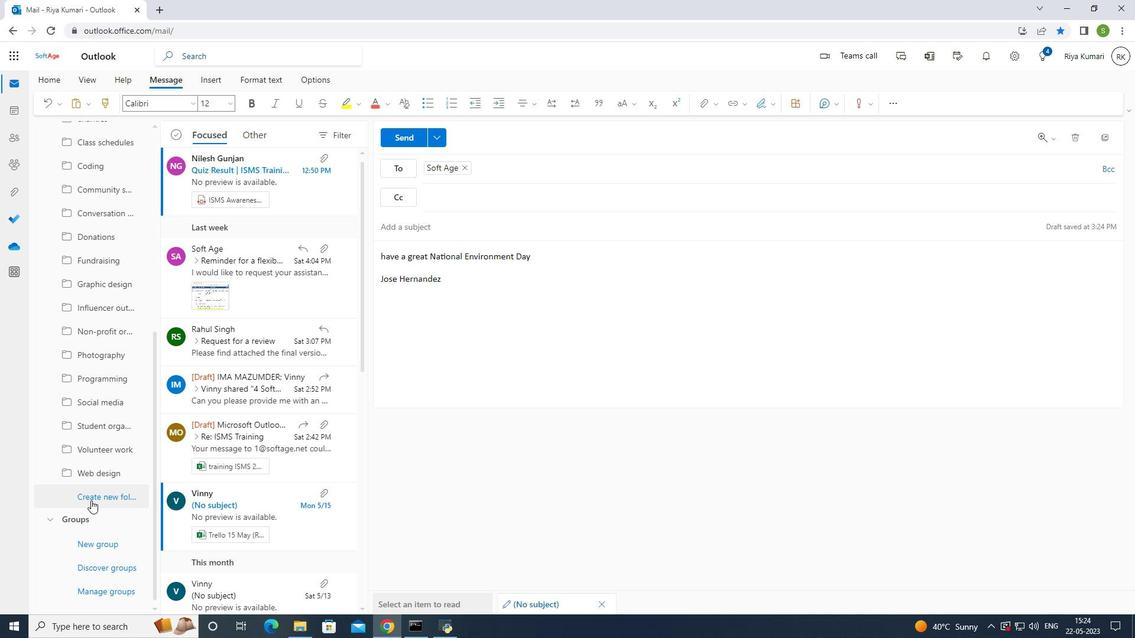 
Action: Mouse moved to (411, 426)
Screenshot: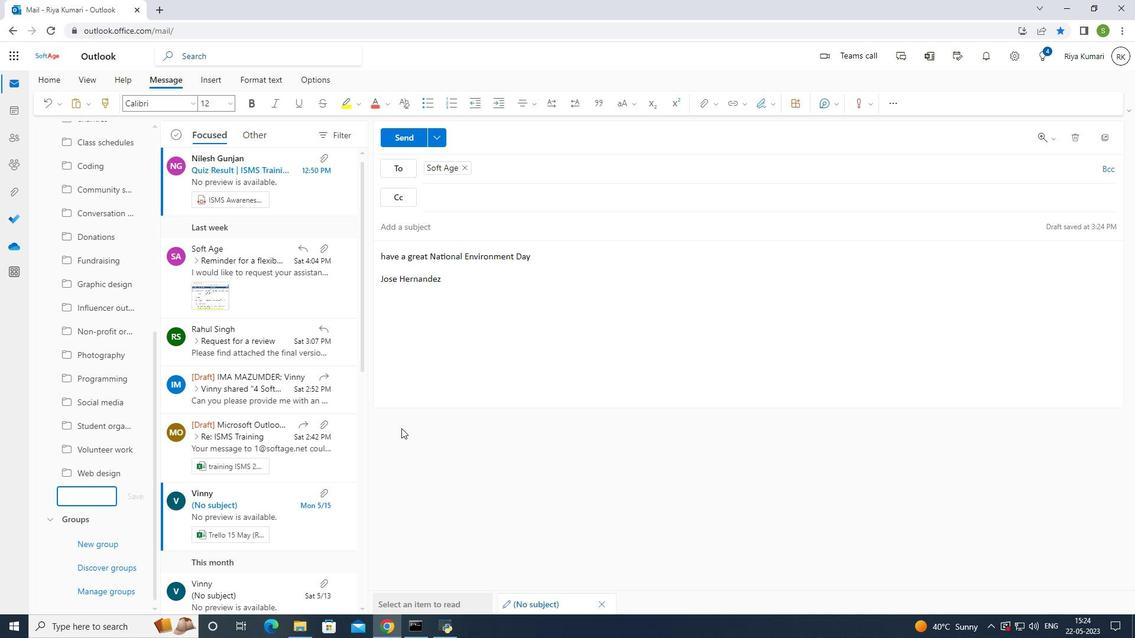 
Action: Key pressed <Key.shift>Software<Key.space>development
Screenshot: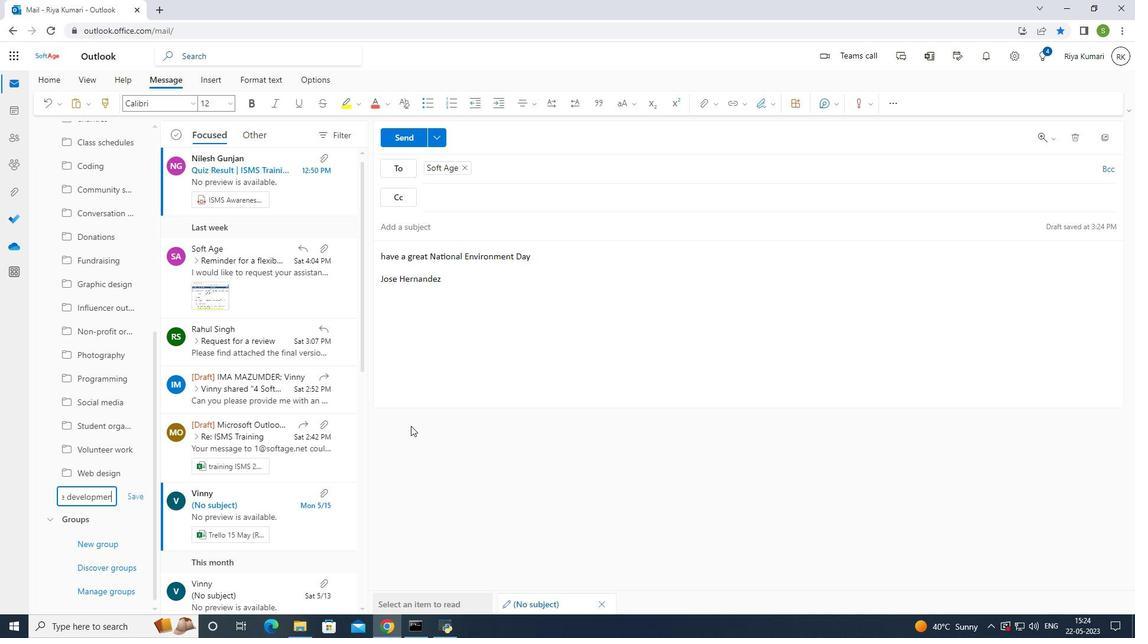 
Action: Mouse moved to (130, 498)
Screenshot: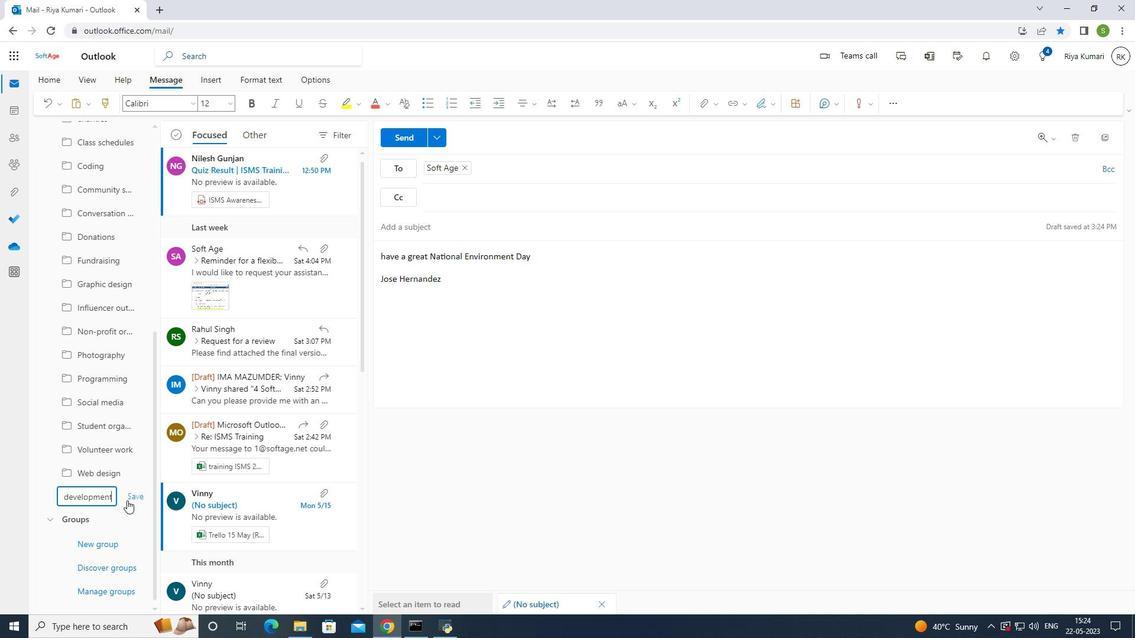 
Action: Mouse pressed left at (130, 498)
Screenshot: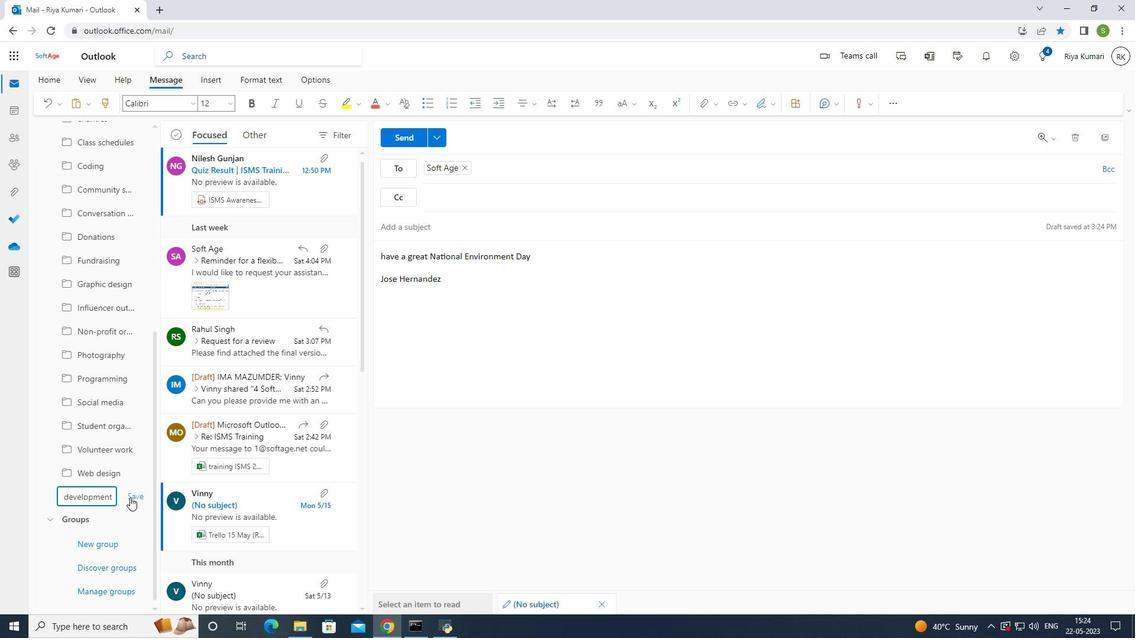 
Action: Mouse moved to (411, 139)
Screenshot: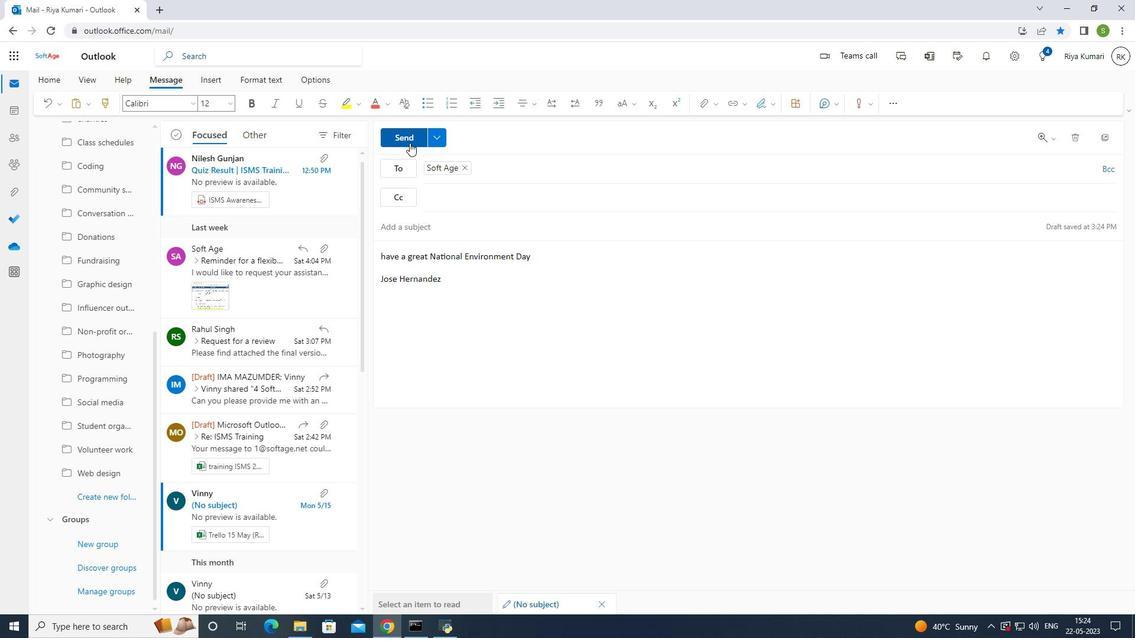 
Action: Mouse pressed left at (411, 139)
Screenshot: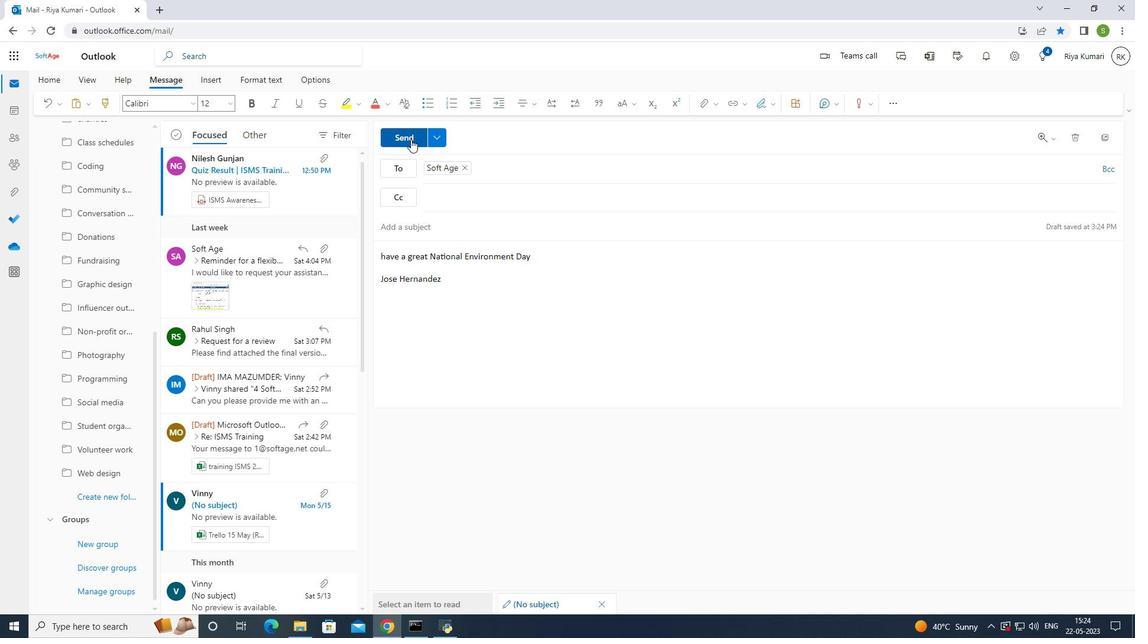 
Action: Mouse moved to (576, 360)
Screenshot: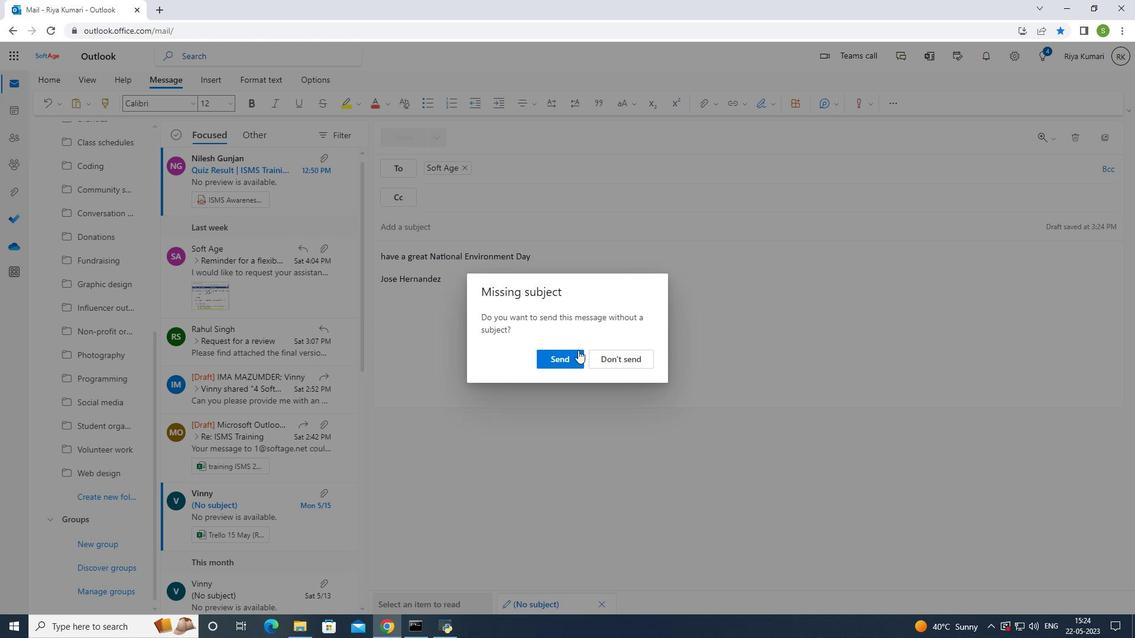 
Action: Mouse pressed left at (576, 360)
Screenshot: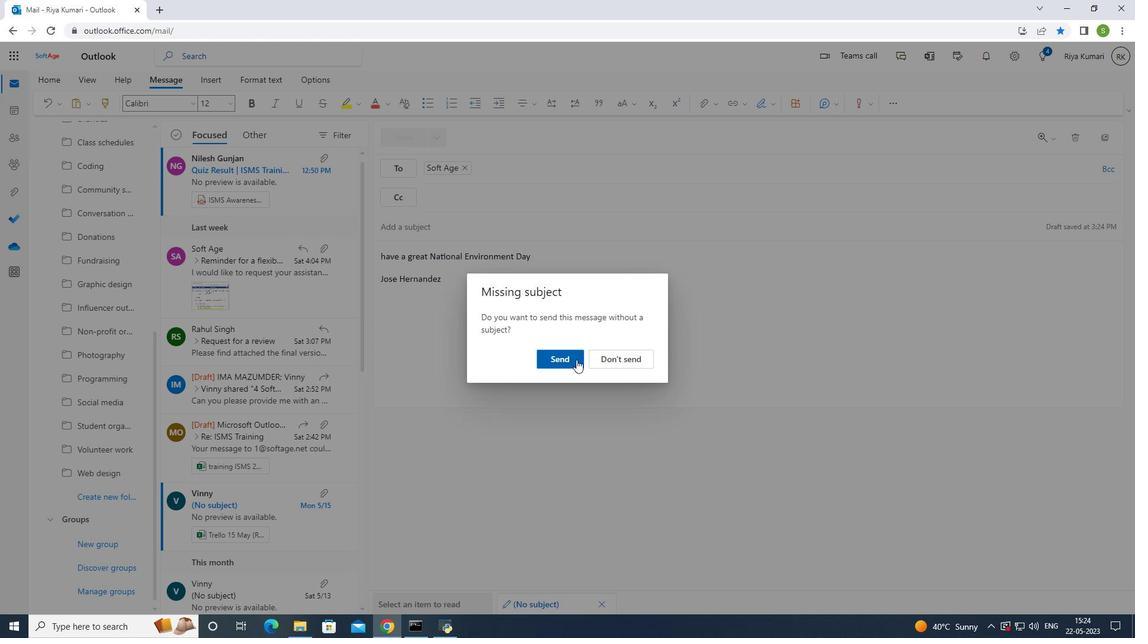 
Action: Mouse moved to (575, 363)
Screenshot: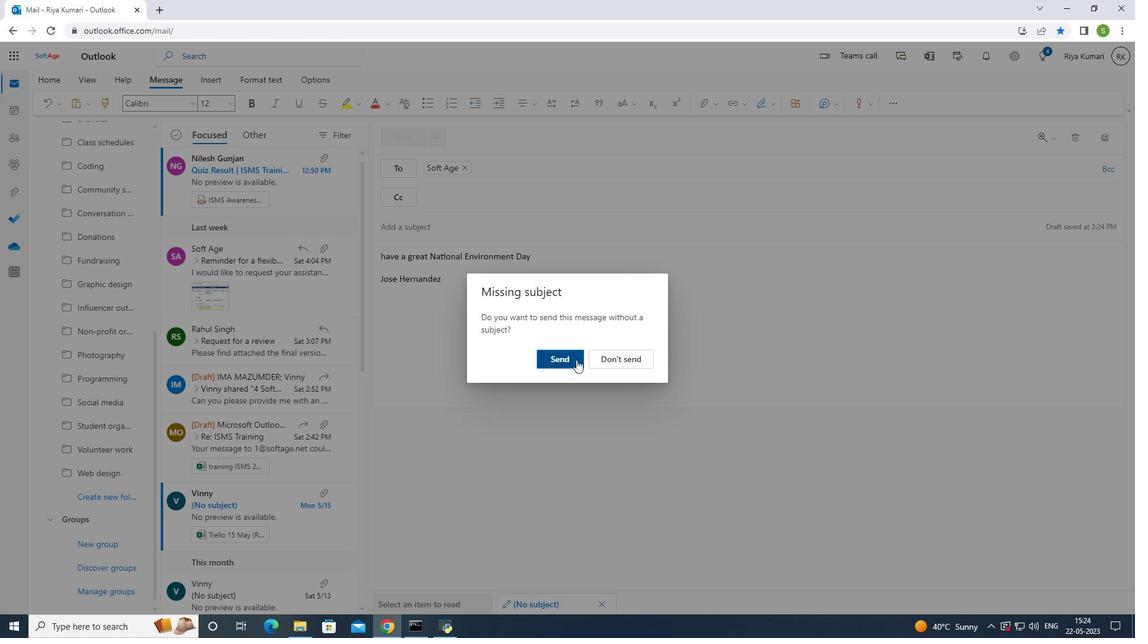 
